 Task: Look for space in Shingū, Japan from 6th September, 2023 to 18th September, 2023 for 3 adults in price range Rs.6000 to Rs.12000. Place can be entire place with 2 bedrooms having 2 beds and 2 bathrooms. Property type can be house, flat, guest house, hotel. Booking option can be shelf check-in. Required host language is English.
Action: Mouse moved to (466, 74)
Screenshot: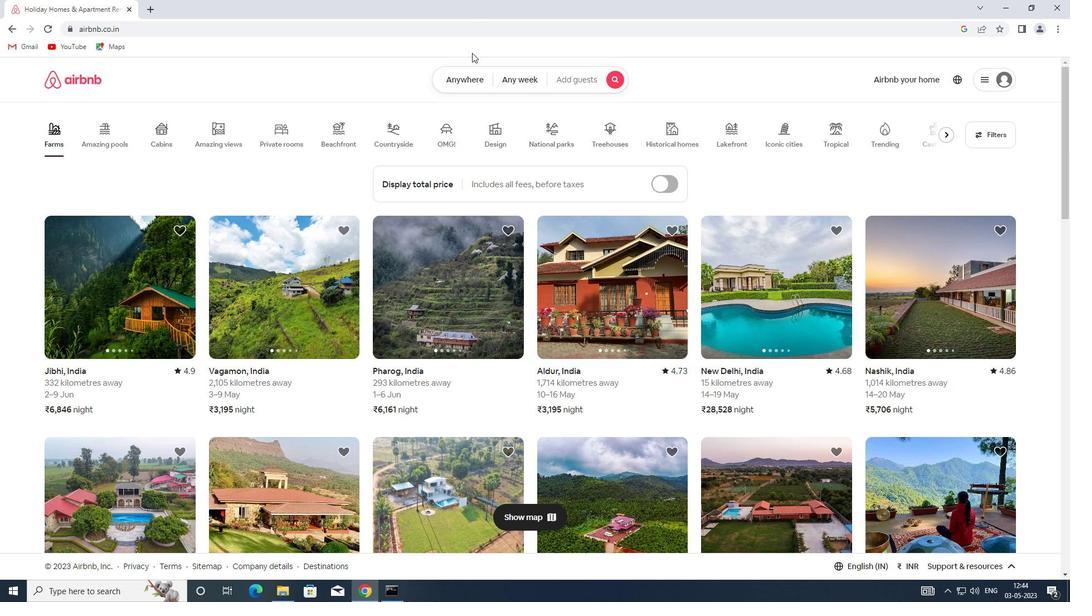 
Action: Mouse pressed left at (466, 74)
Screenshot: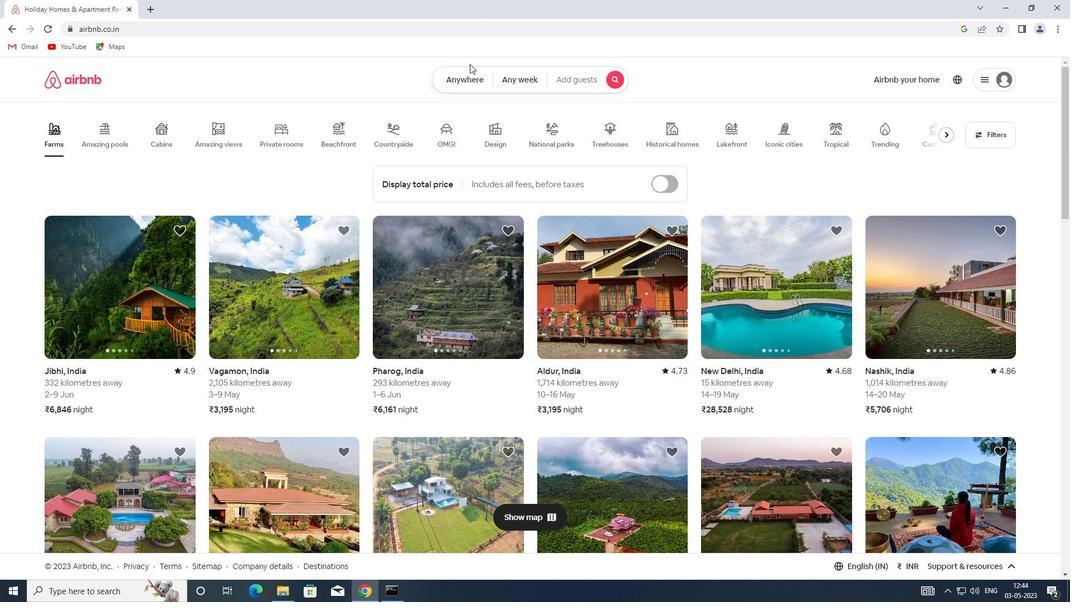 
Action: Mouse moved to (444, 114)
Screenshot: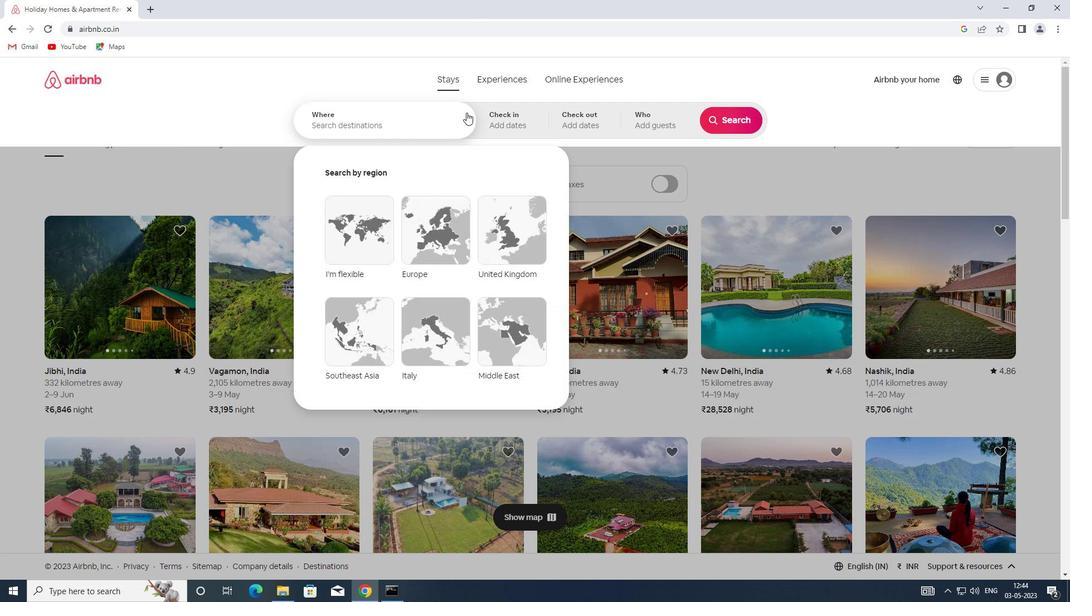 
Action: Mouse pressed left at (444, 114)
Screenshot: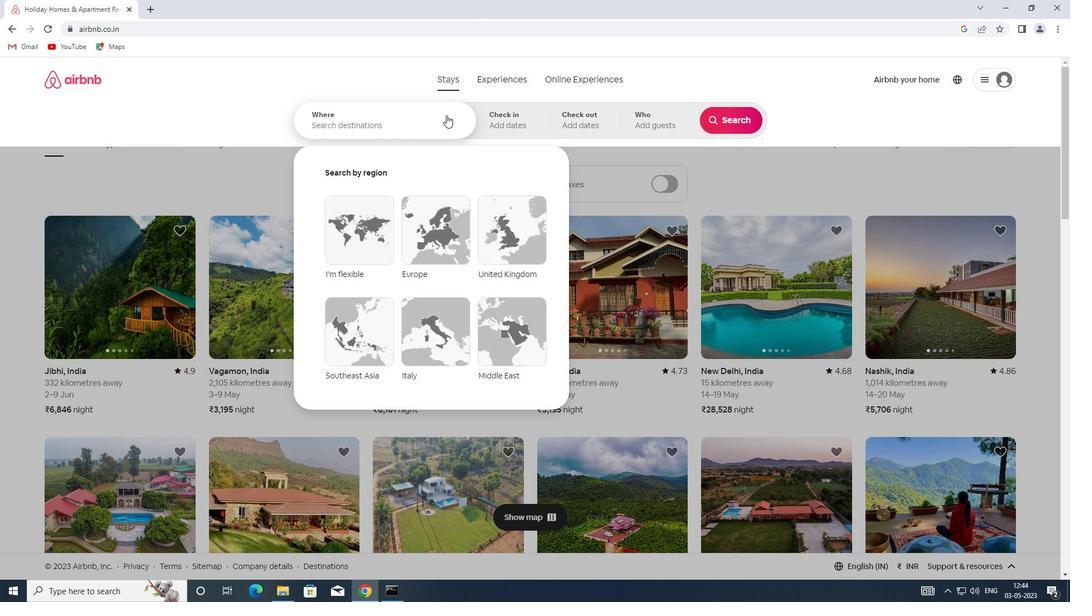 
Action: Key pressed <Key.shift>SHINGU,<Key.shift>JAPAN
Screenshot: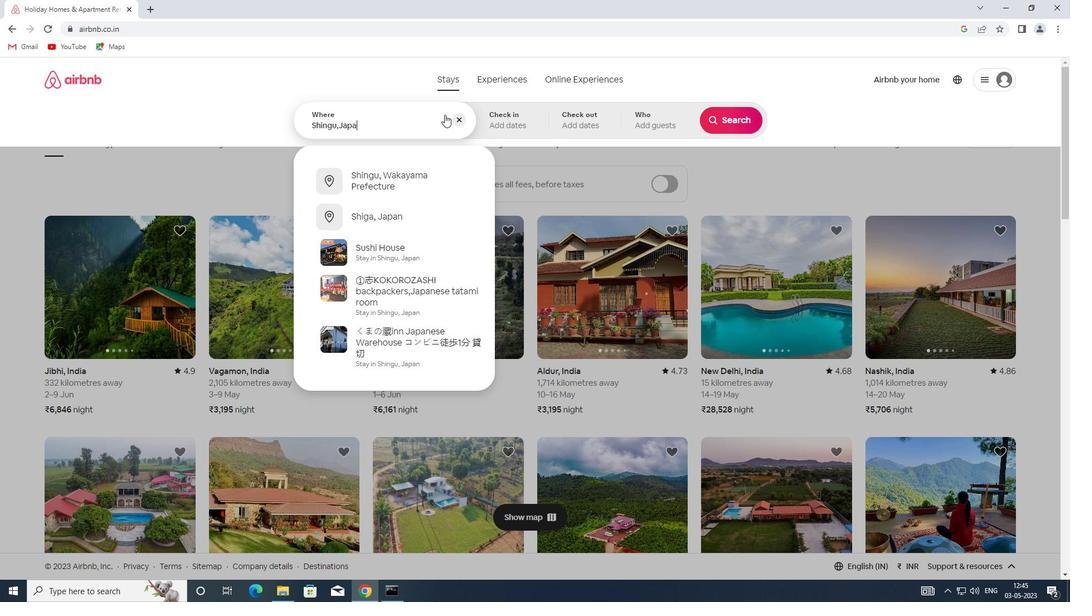 
Action: Mouse moved to (525, 113)
Screenshot: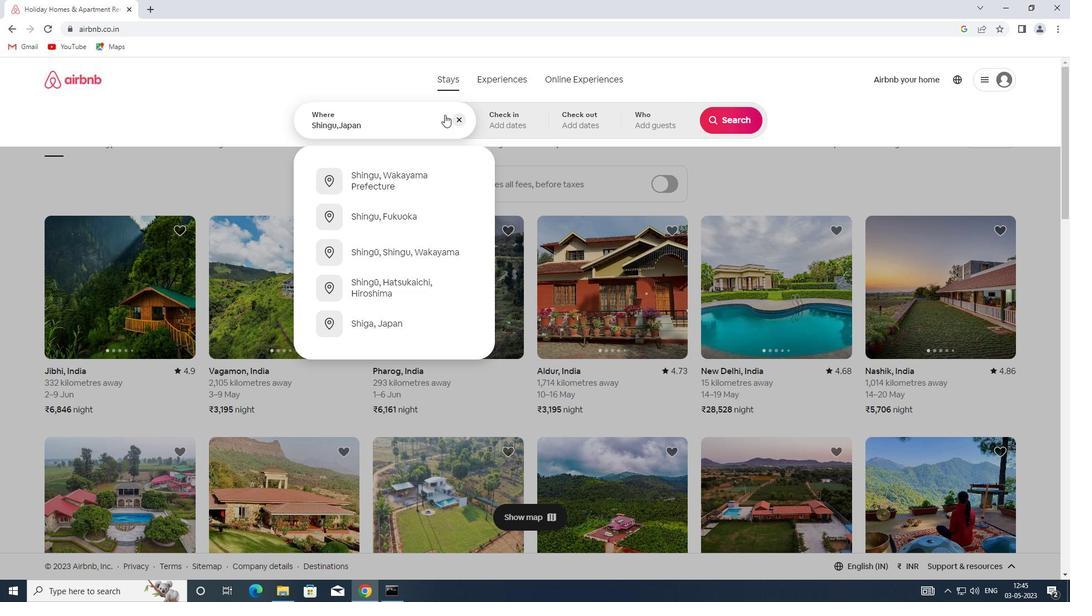 
Action: Mouse pressed left at (525, 113)
Screenshot: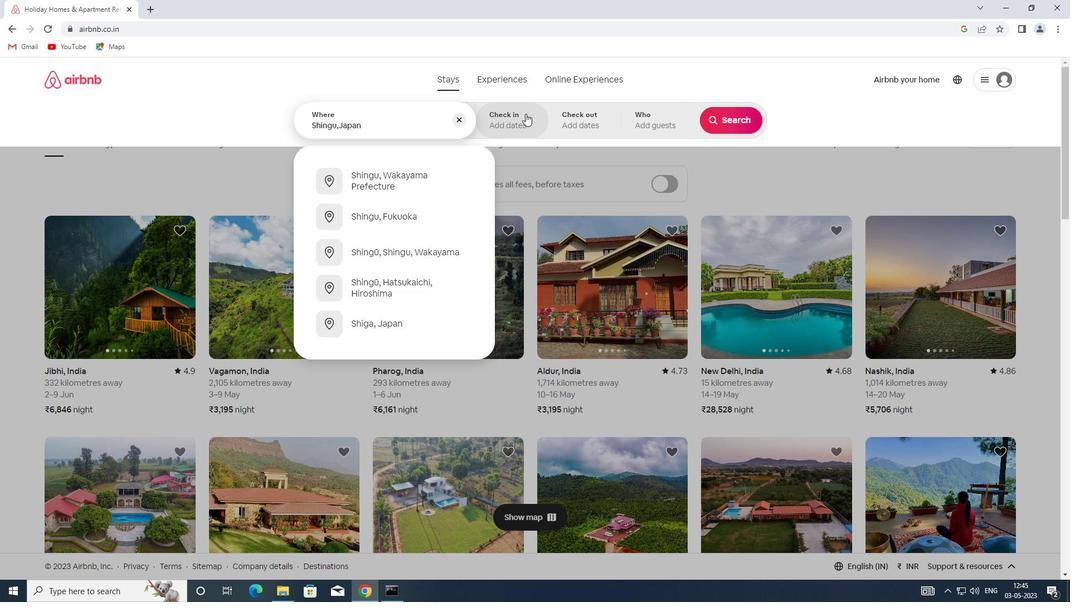 
Action: Mouse moved to (732, 214)
Screenshot: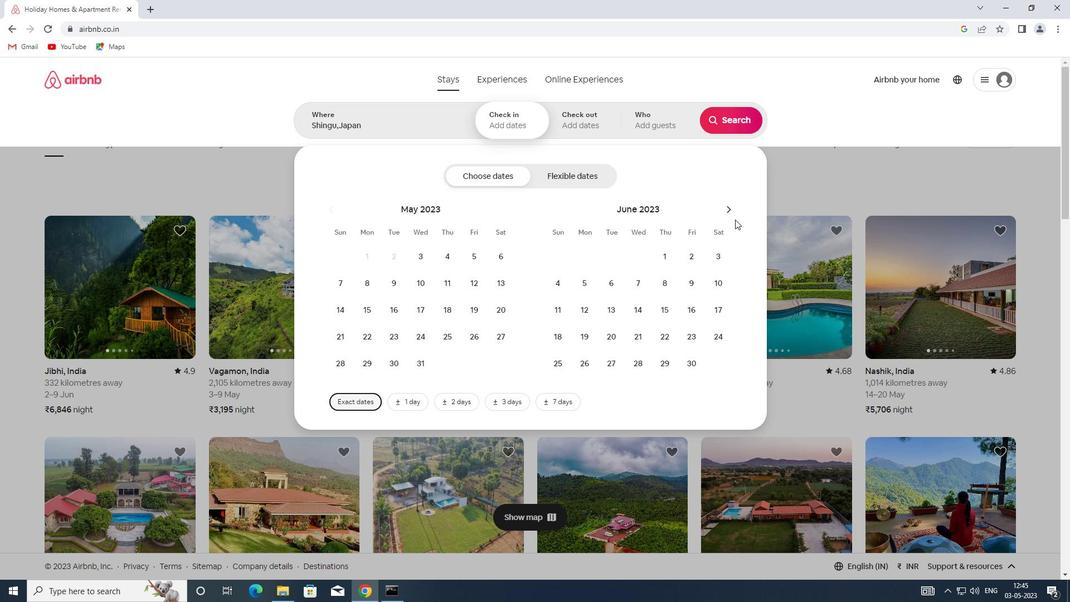 
Action: Mouse pressed left at (732, 214)
Screenshot: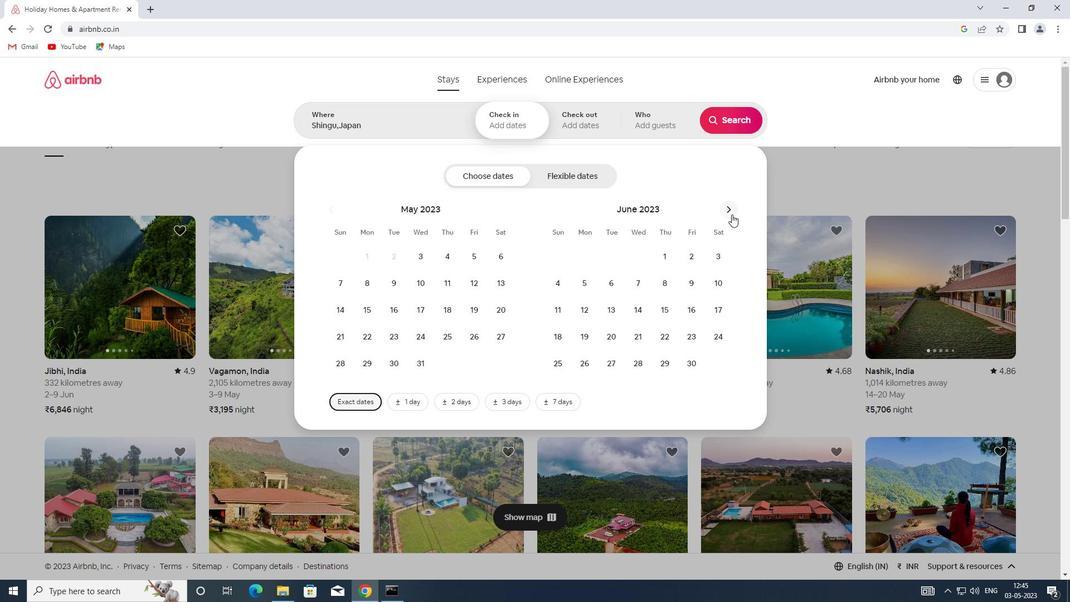 
Action: Mouse pressed left at (732, 214)
Screenshot: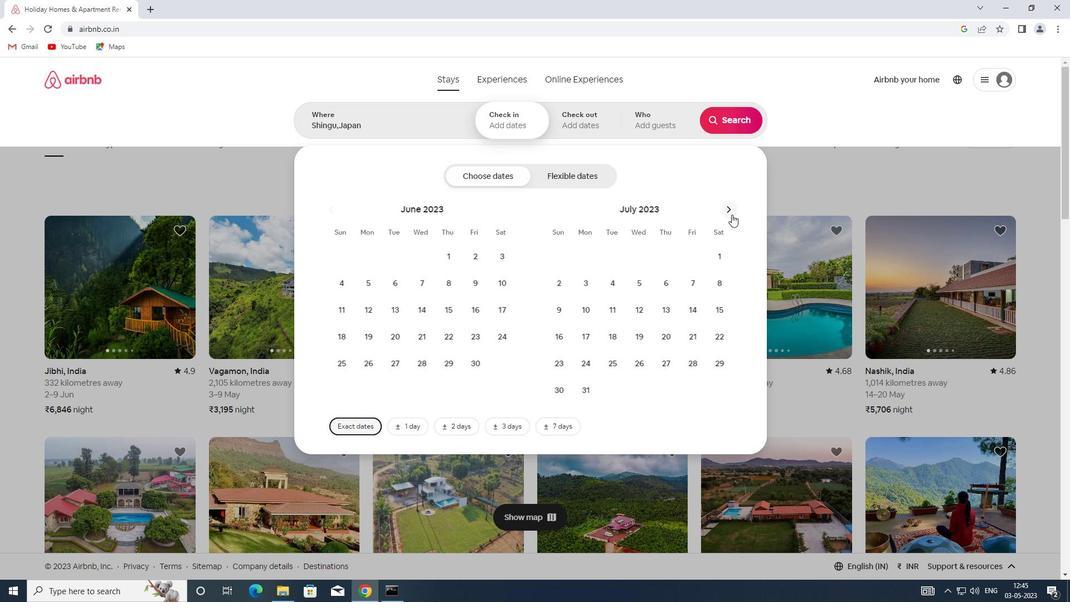 
Action: Mouse pressed left at (732, 214)
Screenshot: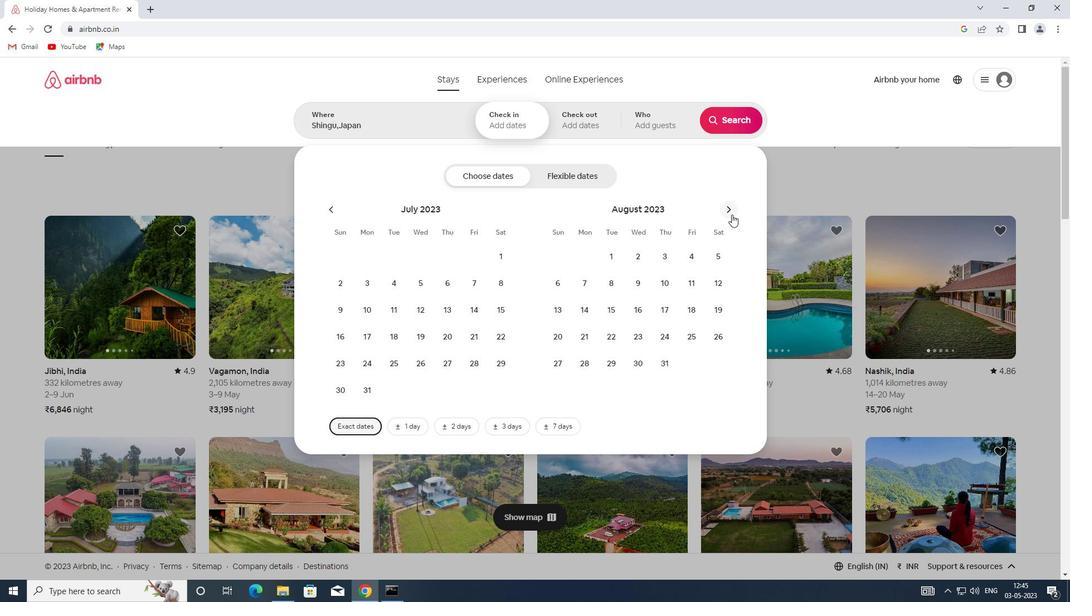 
Action: Mouse moved to (644, 287)
Screenshot: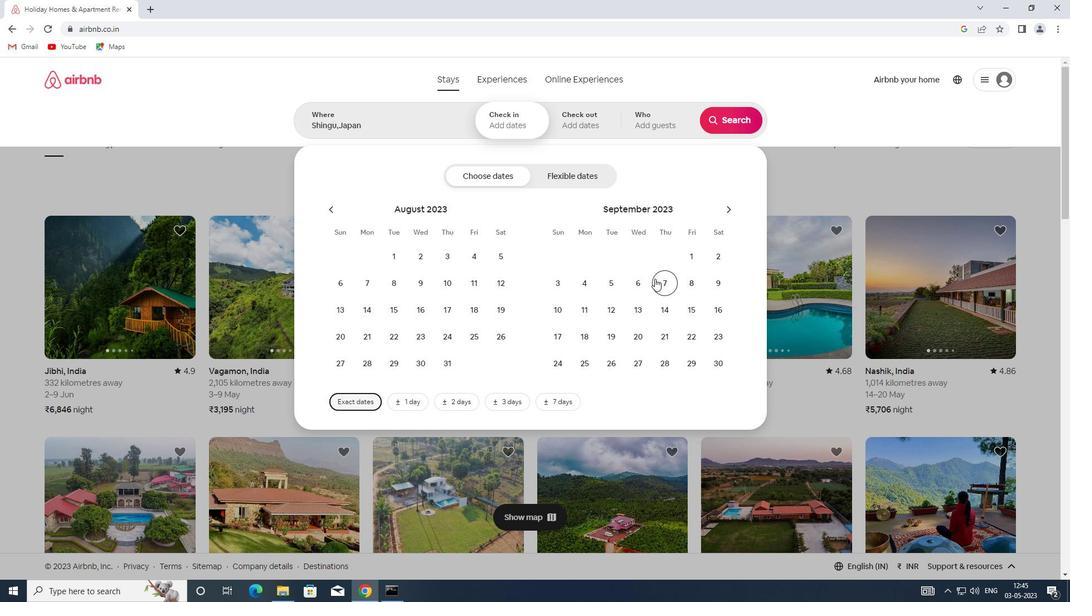 
Action: Mouse pressed left at (644, 287)
Screenshot: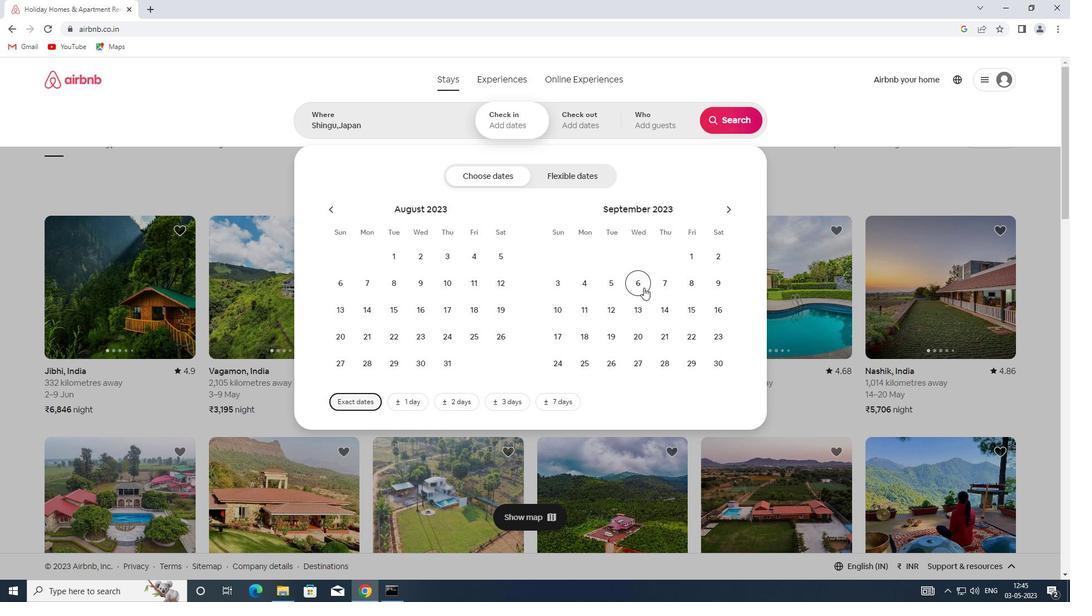 
Action: Mouse moved to (590, 339)
Screenshot: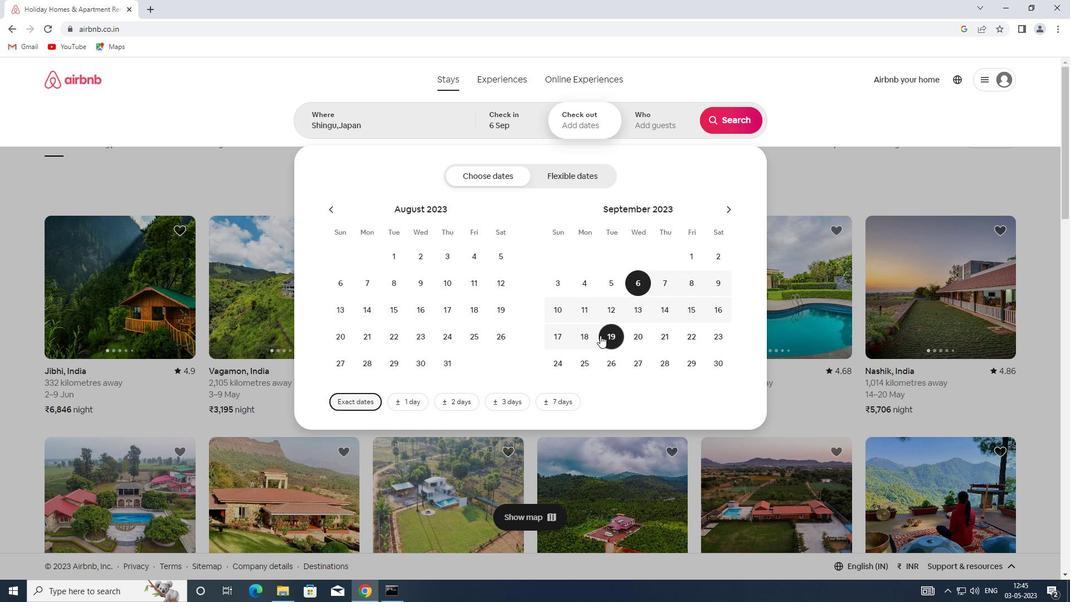
Action: Mouse pressed left at (590, 339)
Screenshot: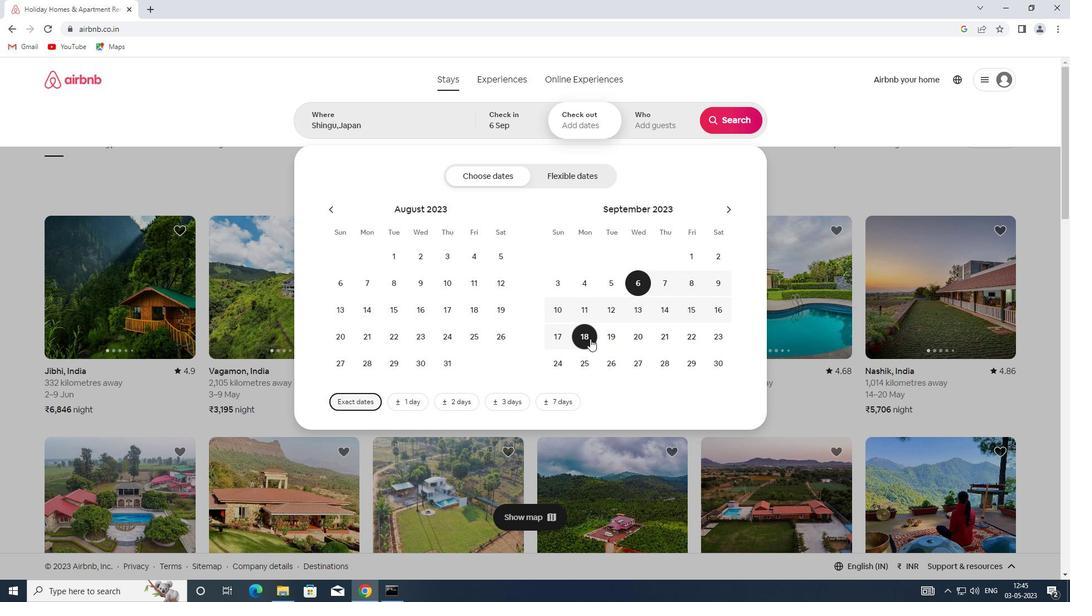 
Action: Mouse moved to (674, 107)
Screenshot: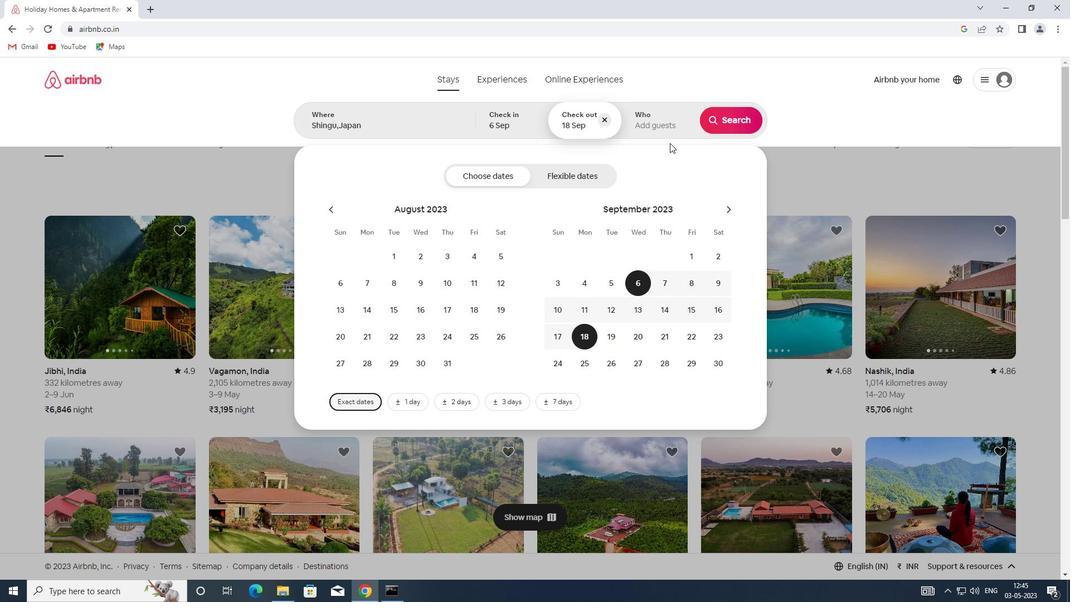 
Action: Mouse pressed left at (674, 107)
Screenshot: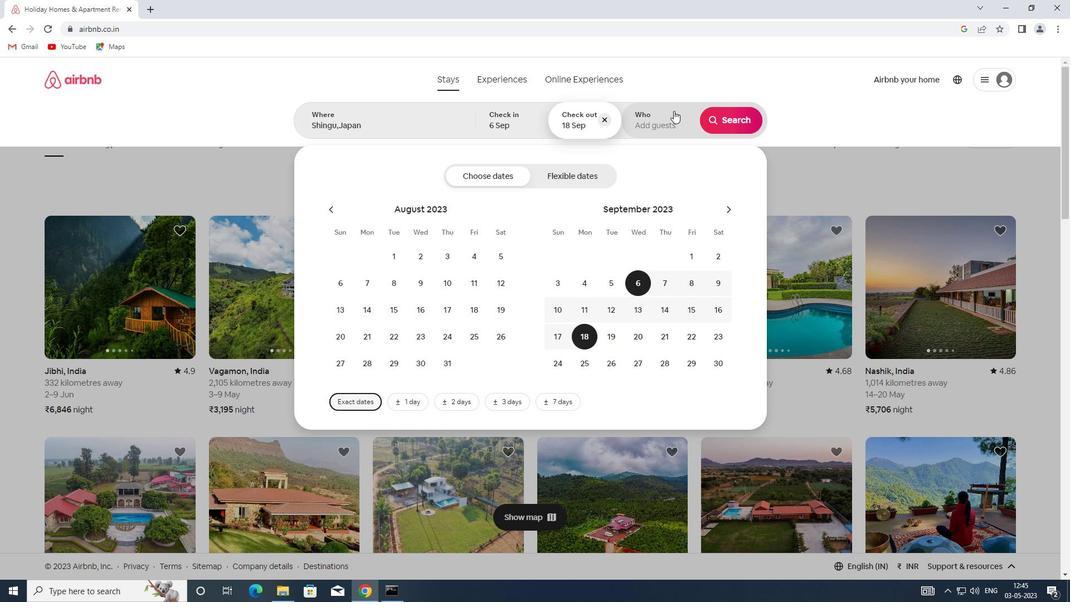 
Action: Mouse moved to (728, 183)
Screenshot: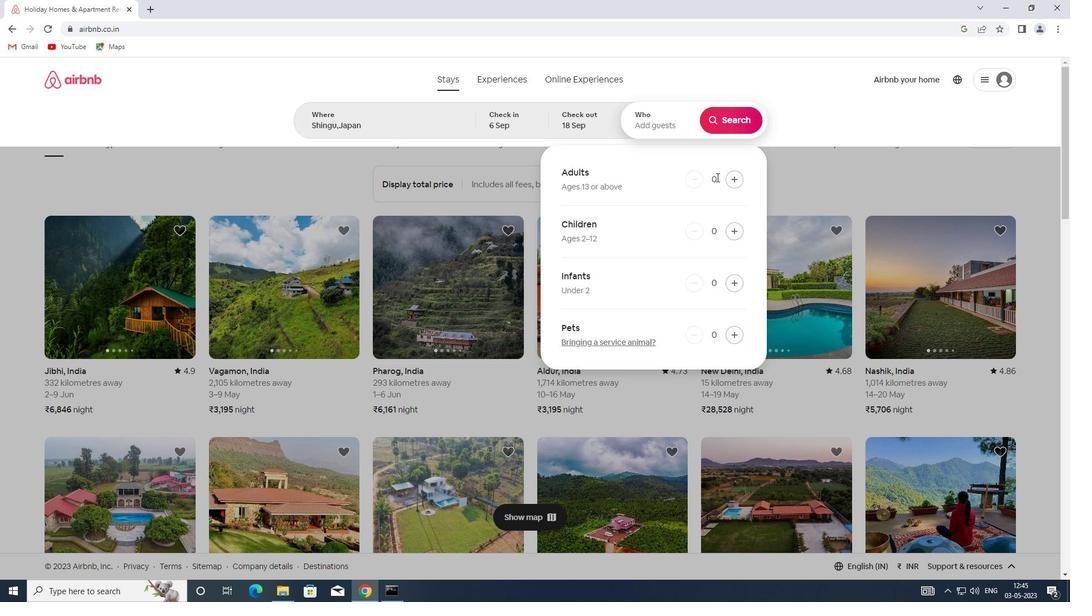 
Action: Mouse pressed left at (728, 183)
Screenshot: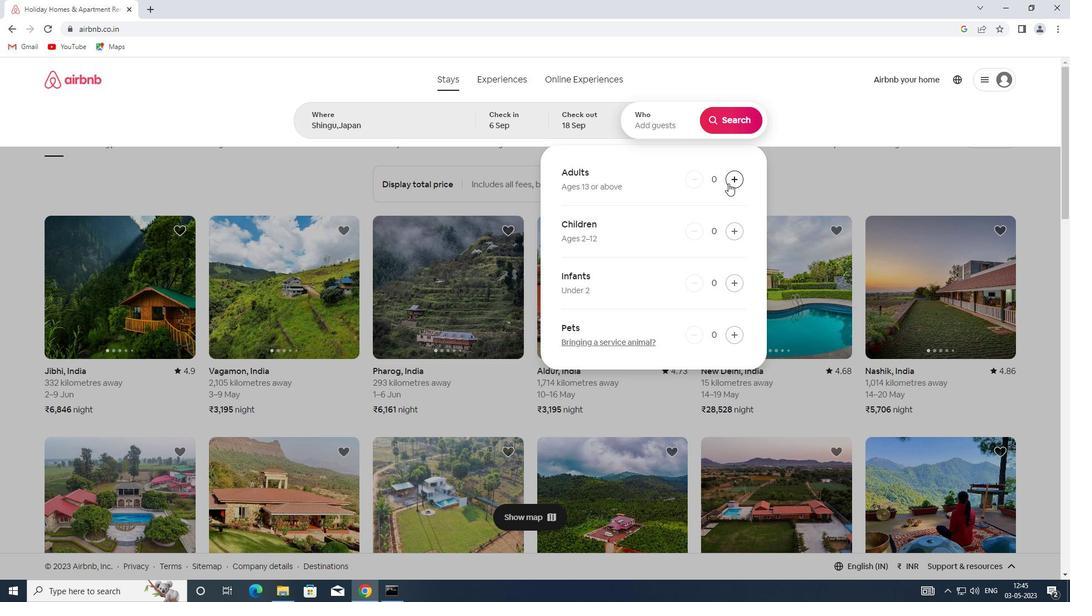 
Action: Mouse pressed left at (728, 183)
Screenshot: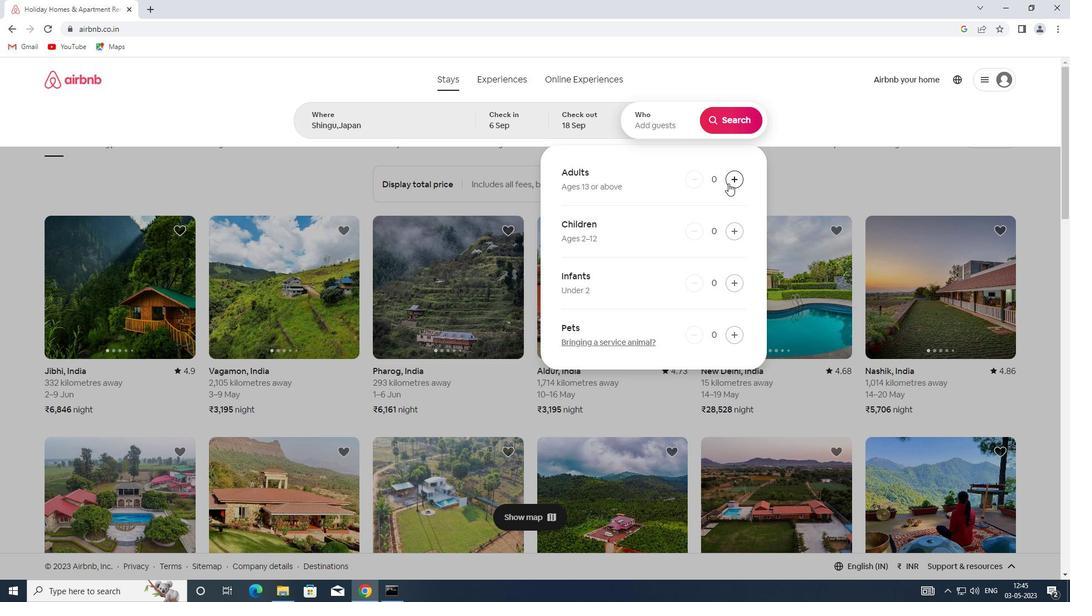 
Action: Mouse pressed left at (728, 183)
Screenshot: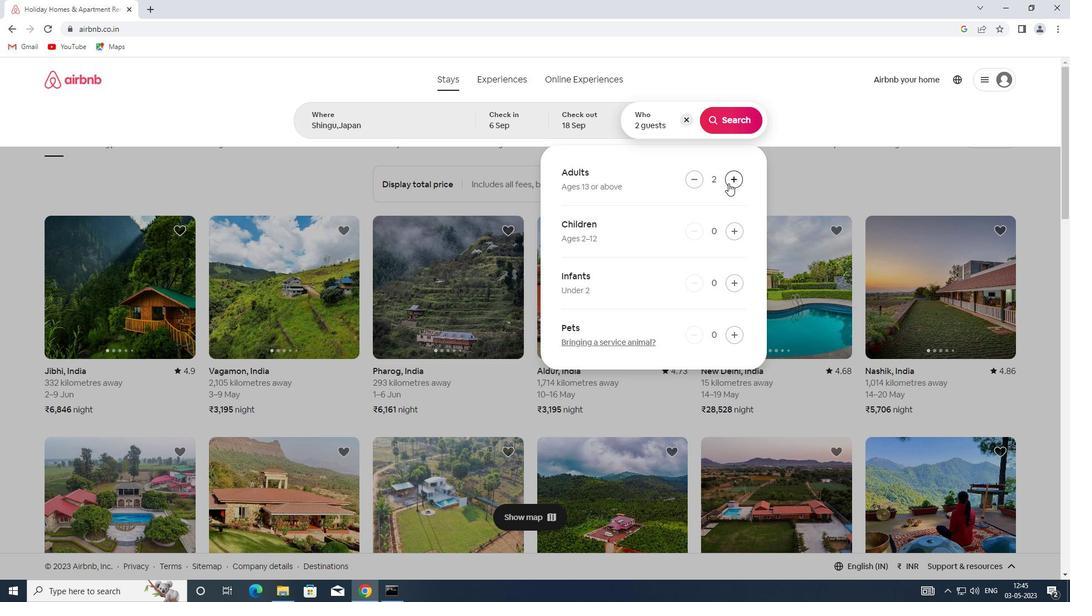 
Action: Mouse moved to (736, 128)
Screenshot: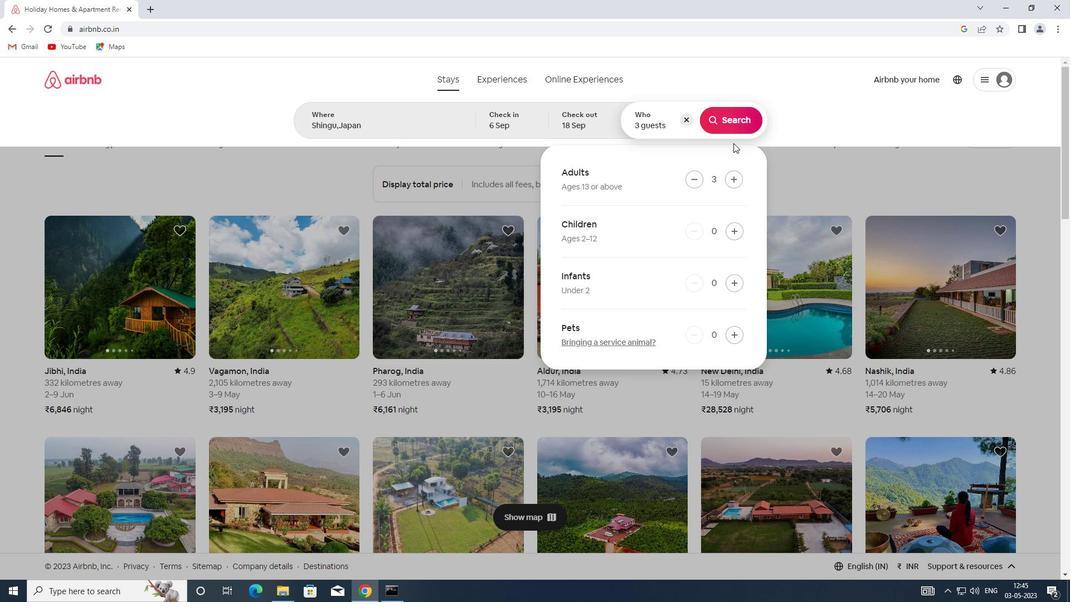 
Action: Mouse pressed left at (736, 128)
Screenshot: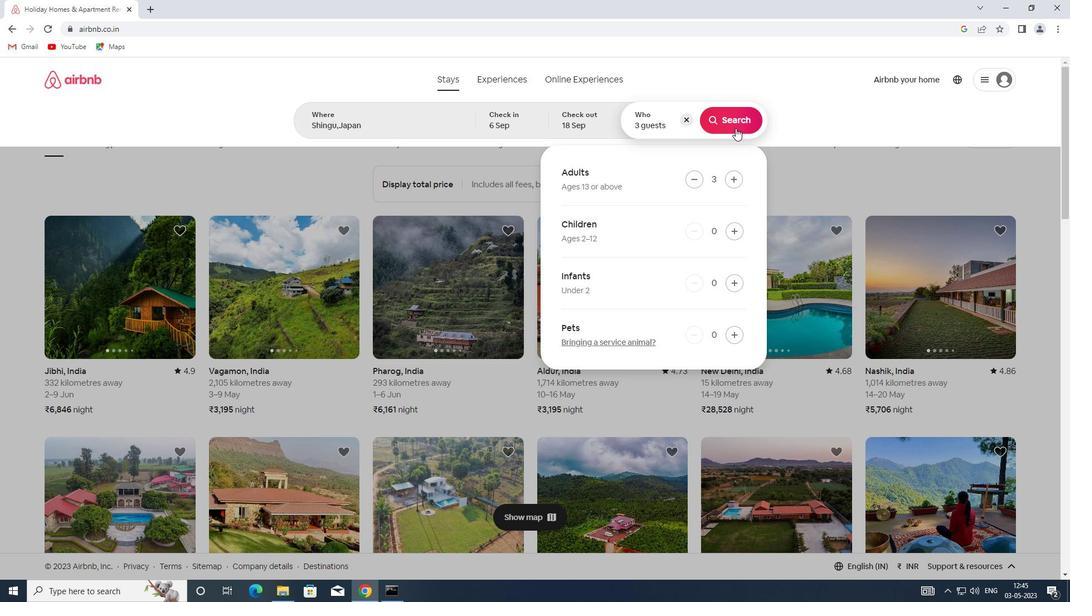 
Action: Mouse moved to (1023, 127)
Screenshot: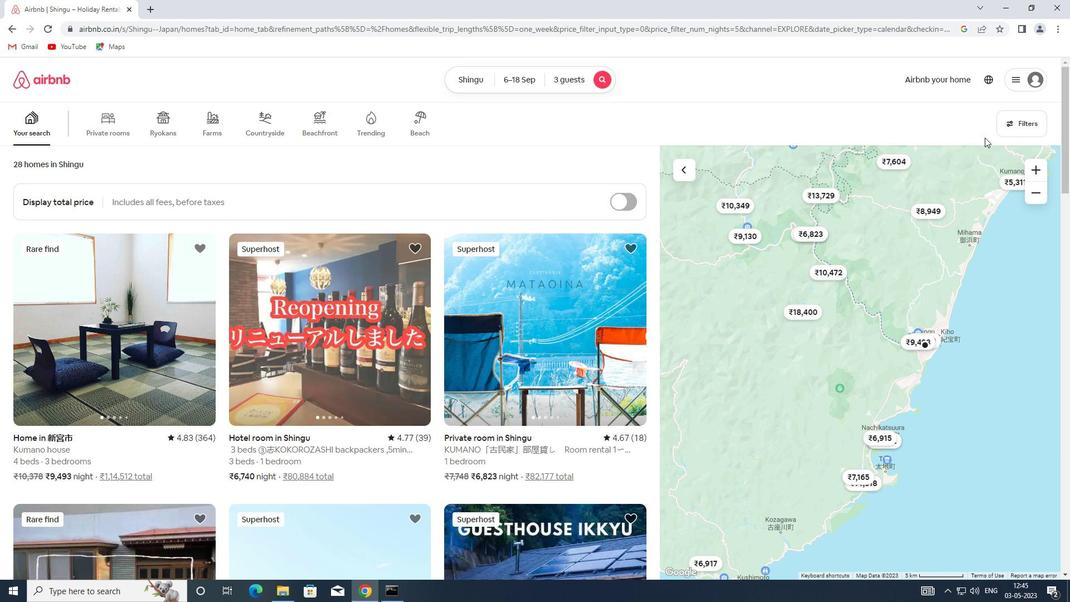 
Action: Mouse pressed left at (1023, 127)
Screenshot: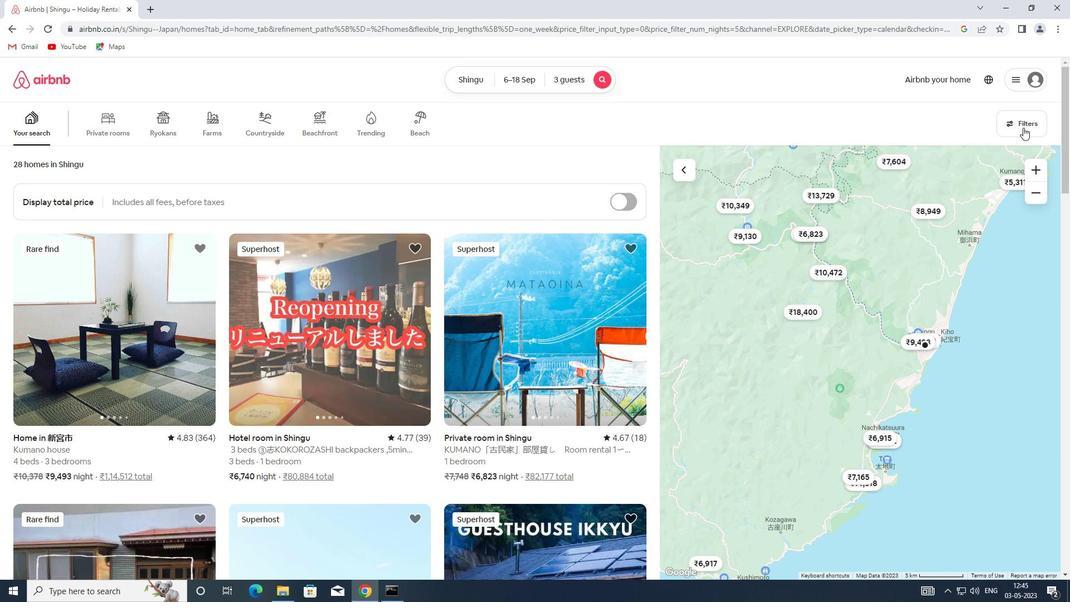 
Action: Mouse moved to (394, 269)
Screenshot: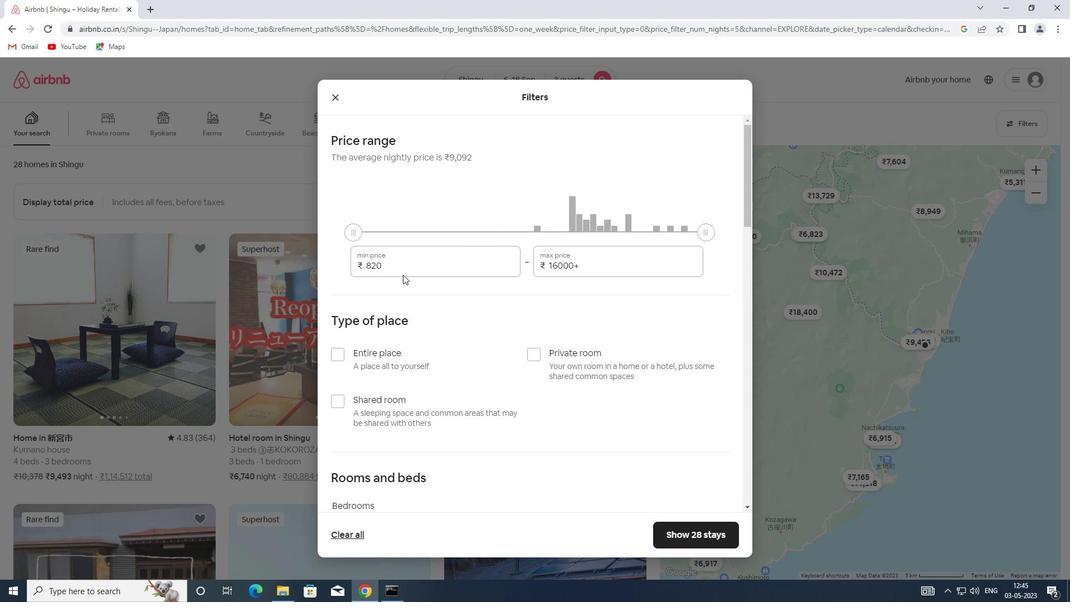 
Action: Mouse pressed left at (394, 269)
Screenshot: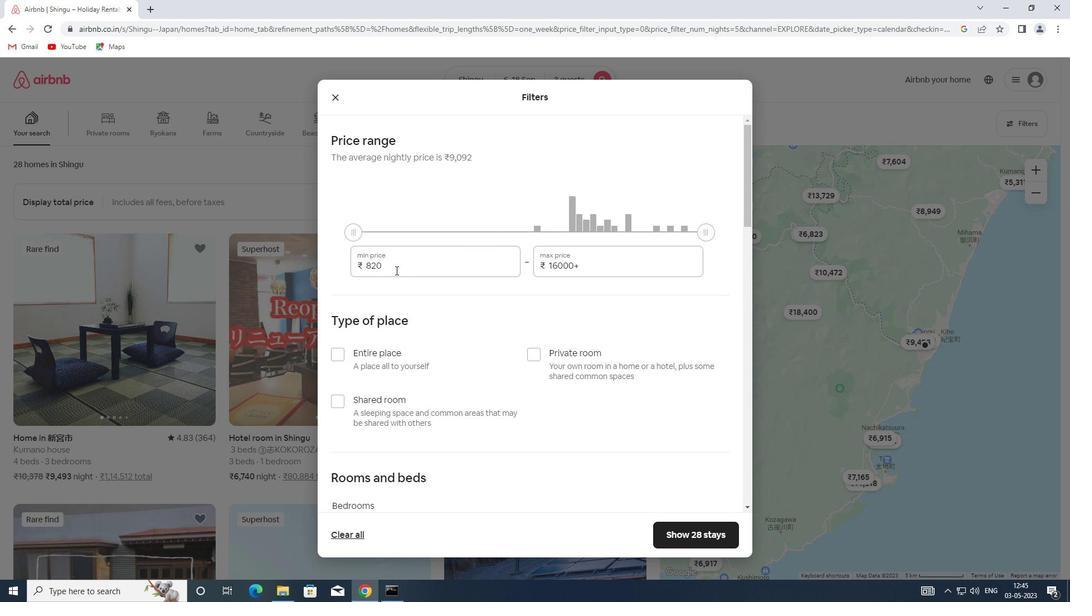 
Action: Mouse moved to (322, 264)
Screenshot: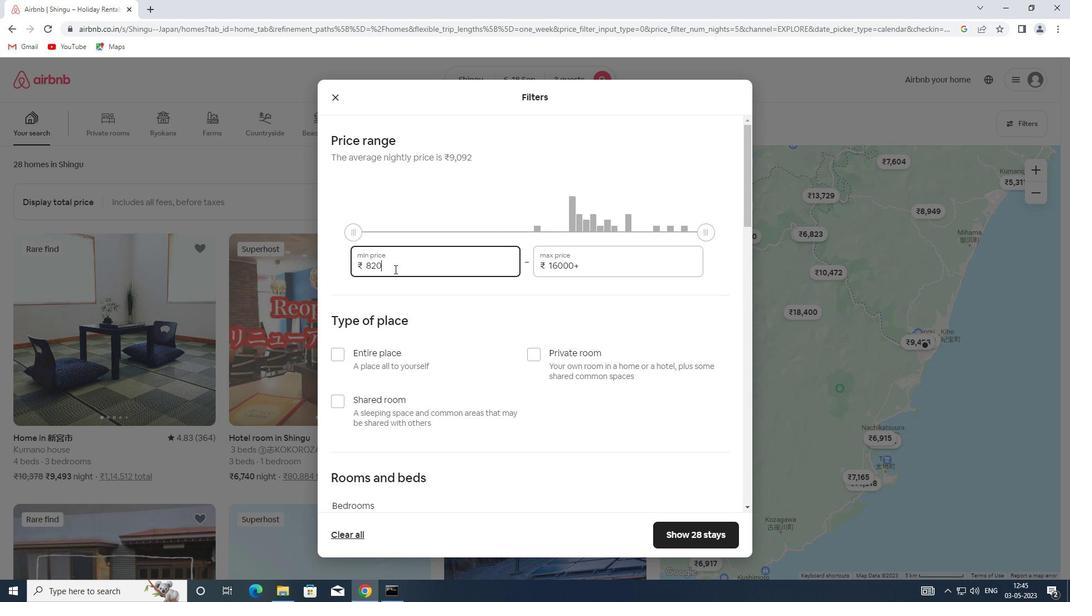 
Action: Key pressed 6000
Screenshot: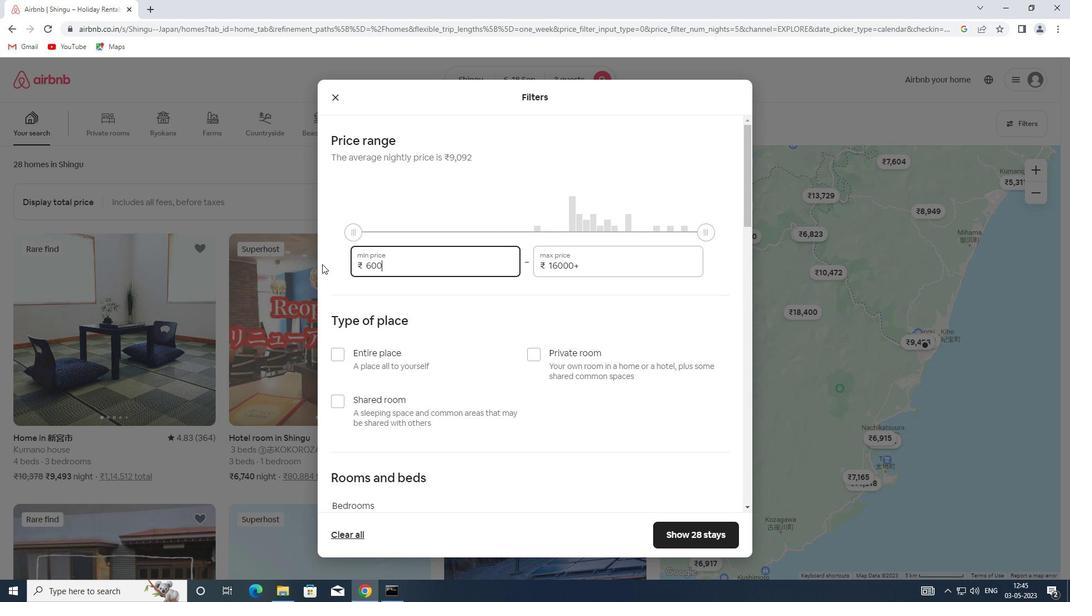 
Action: Mouse moved to (593, 261)
Screenshot: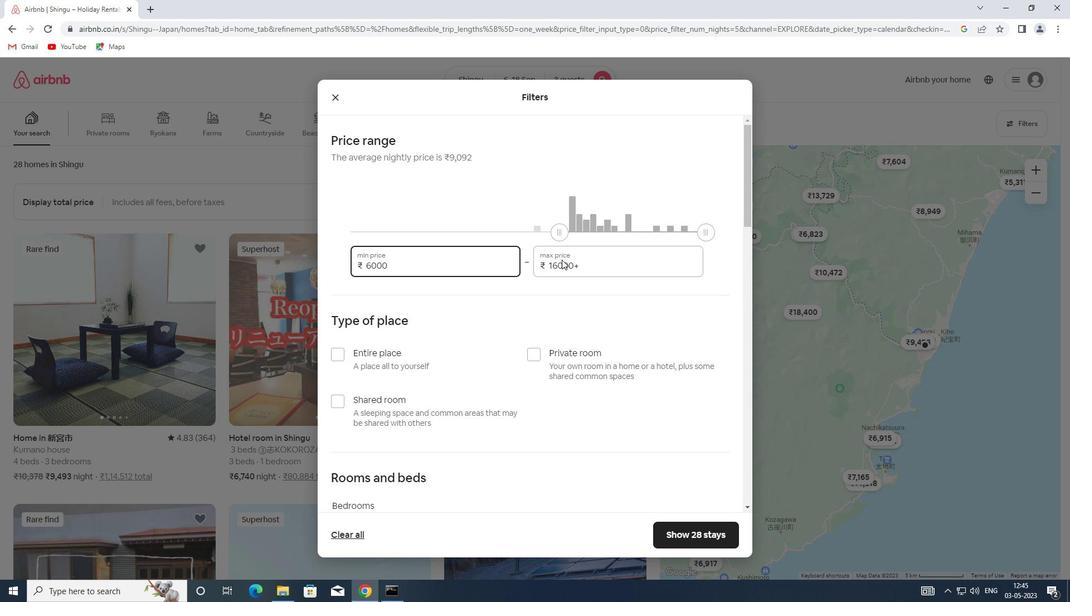 
Action: Mouse pressed left at (593, 261)
Screenshot: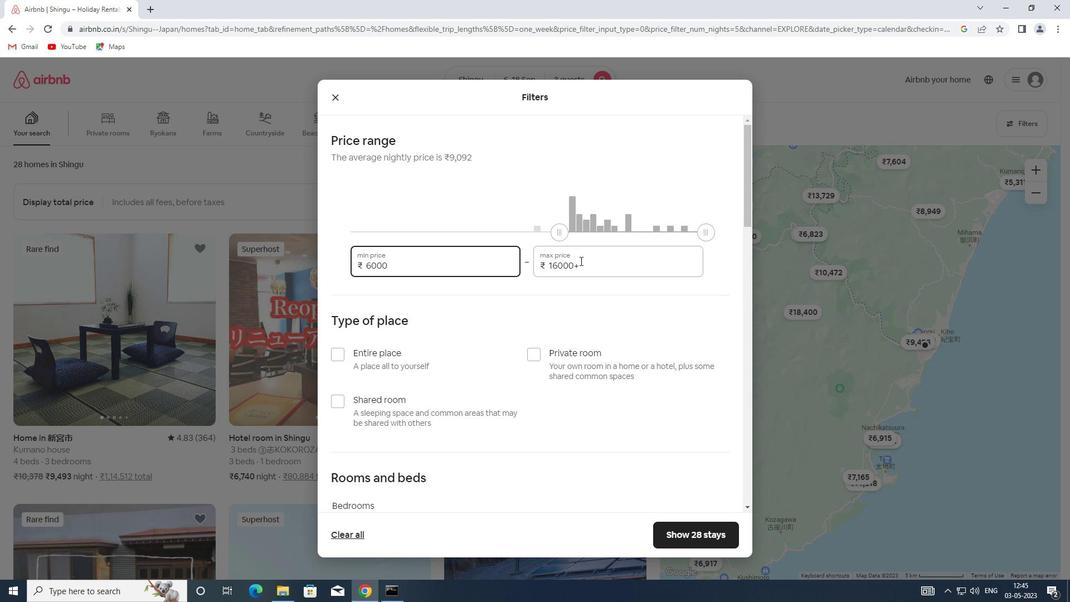 
Action: Mouse moved to (506, 261)
Screenshot: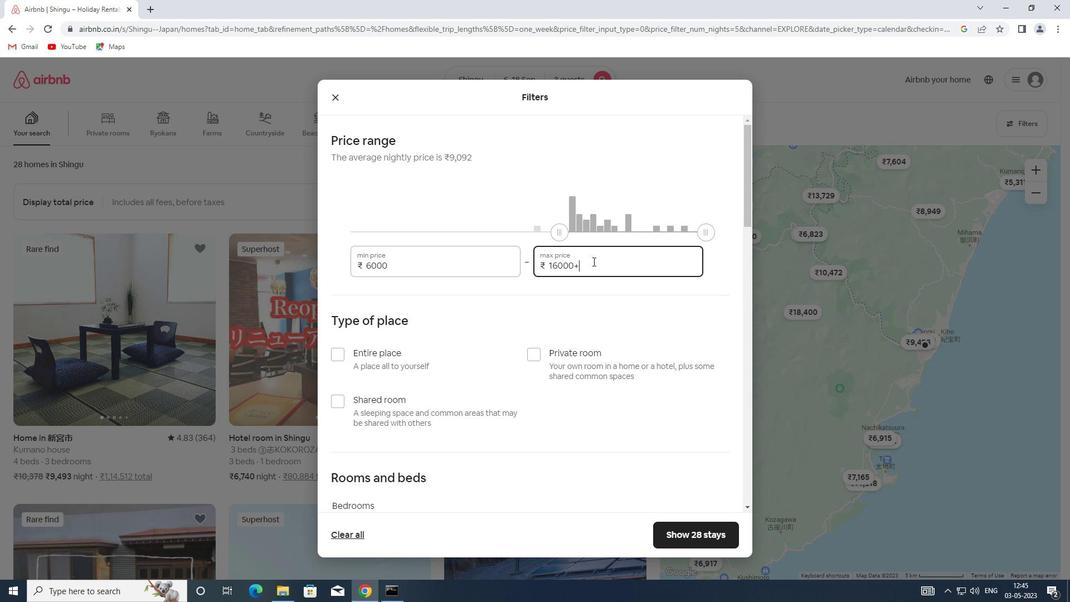 
Action: Key pressed 12000
Screenshot: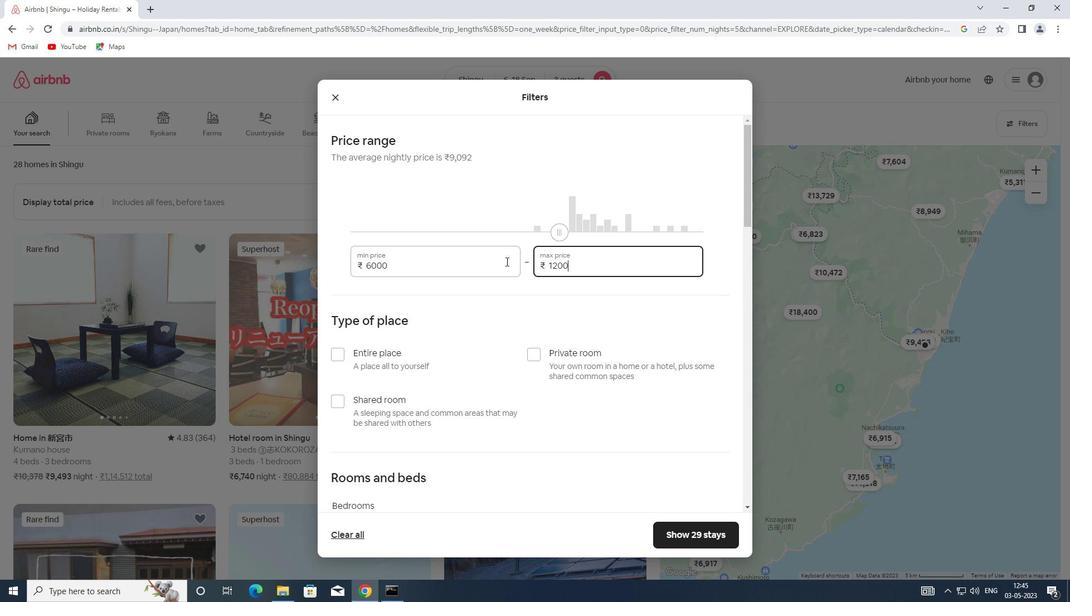 
Action: Mouse moved to (332, 350)
Screenshot: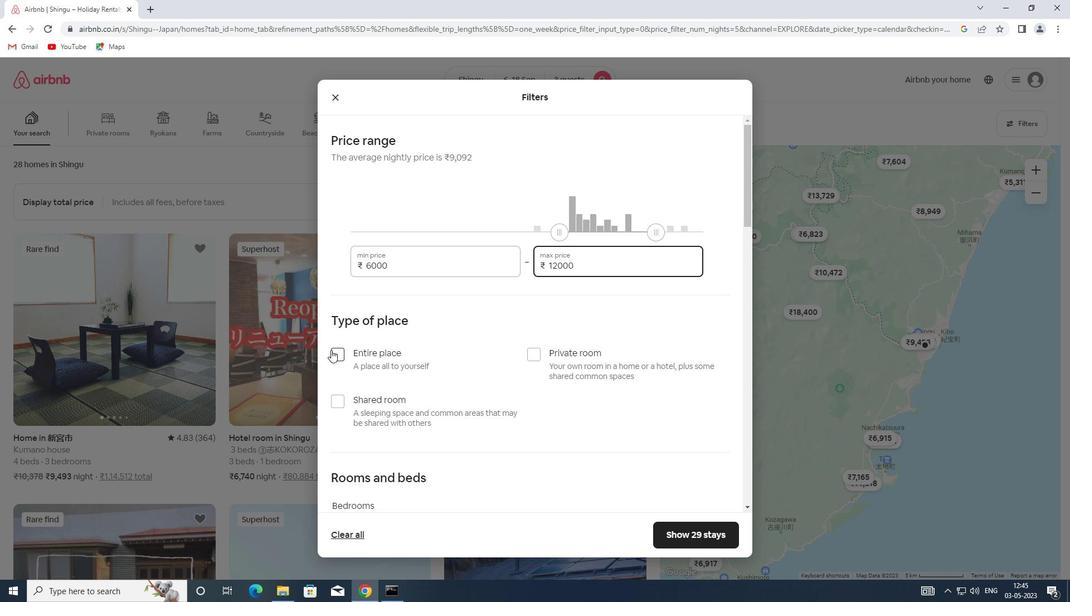 
Action: Mouse pressed left at (332, 350)
Screenshot: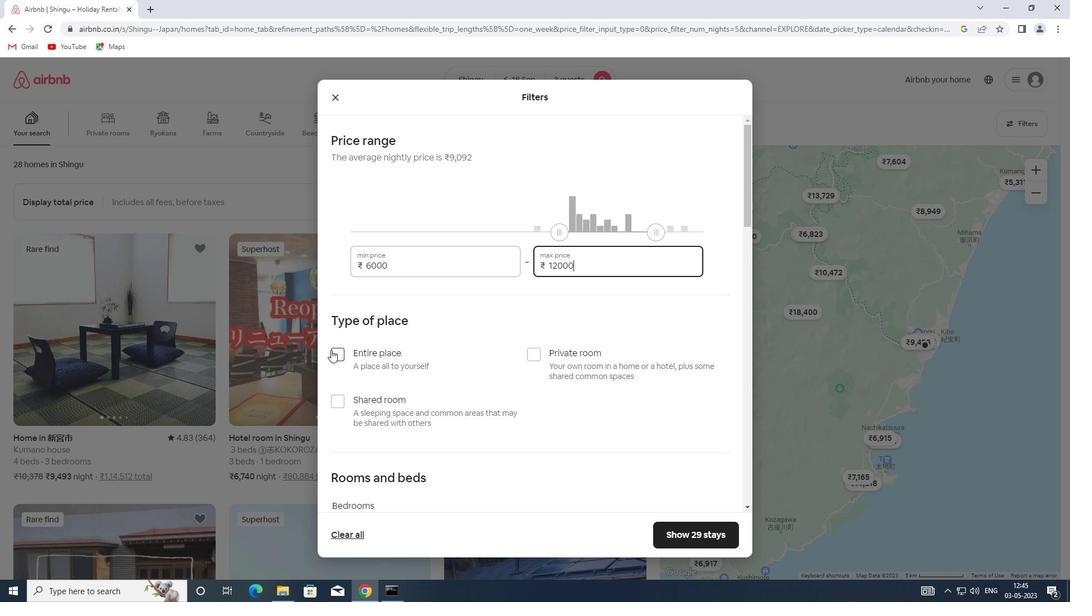 
Action: Mouse moved to (332, 350)
Screenshot: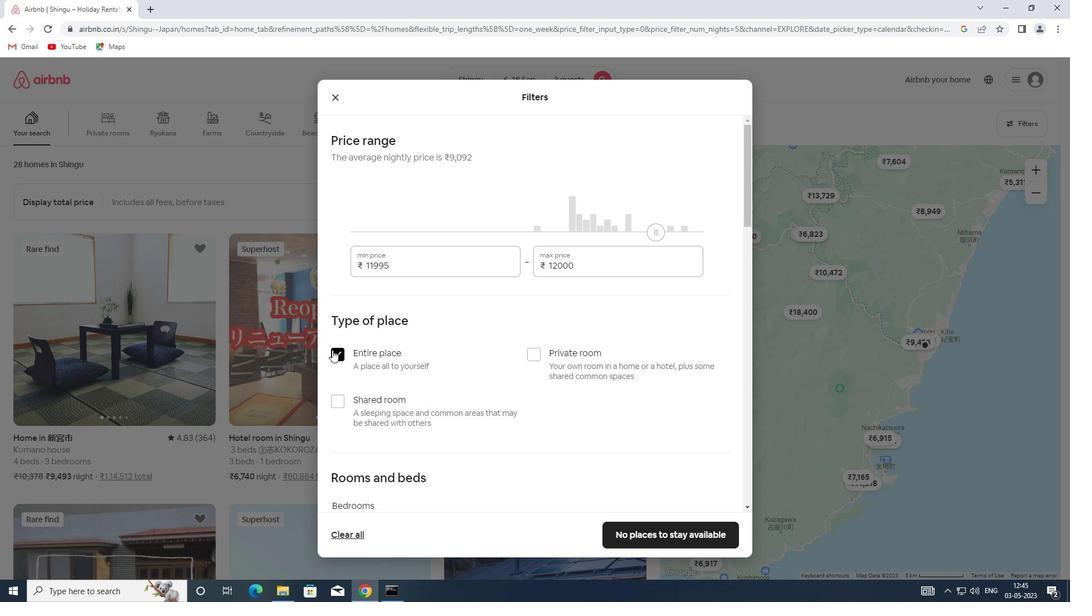 
Action: Mouse scrolled (332, 349) with delta (0, 0)
Screenshot: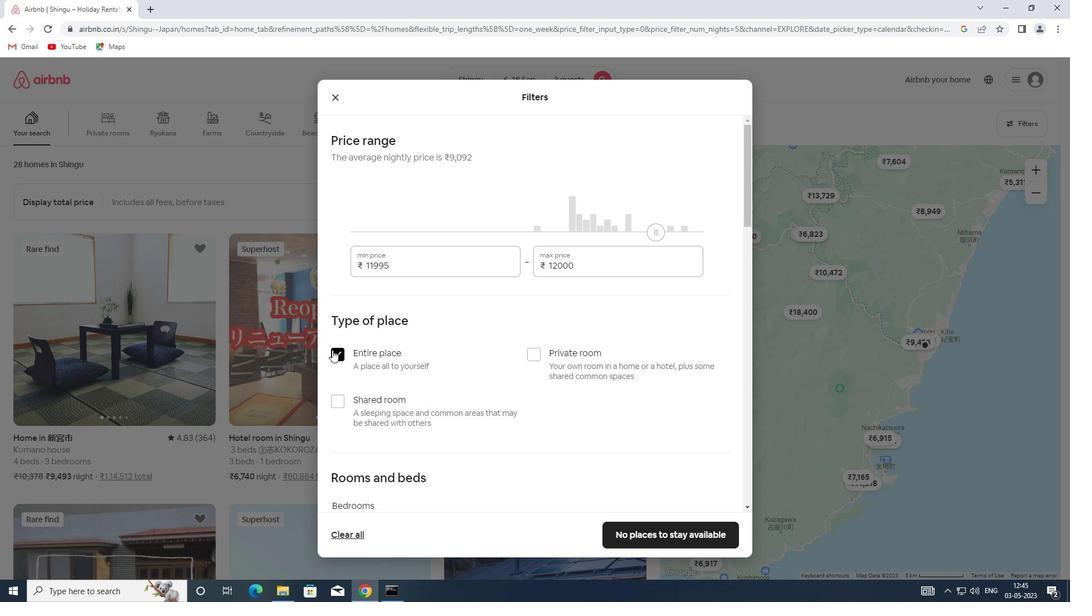 
Action: Mouse scrolled (332, 349) with delta (0, 0)
Screenshot: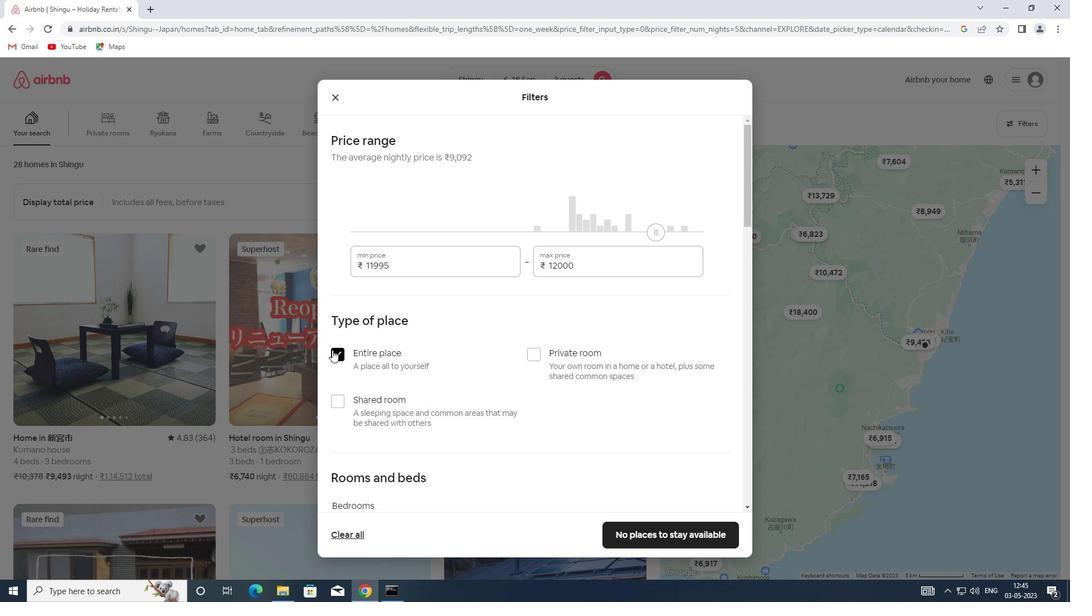 
Action: Mouse scrolled (332, 349) with delta (0, 0)
Screenshot: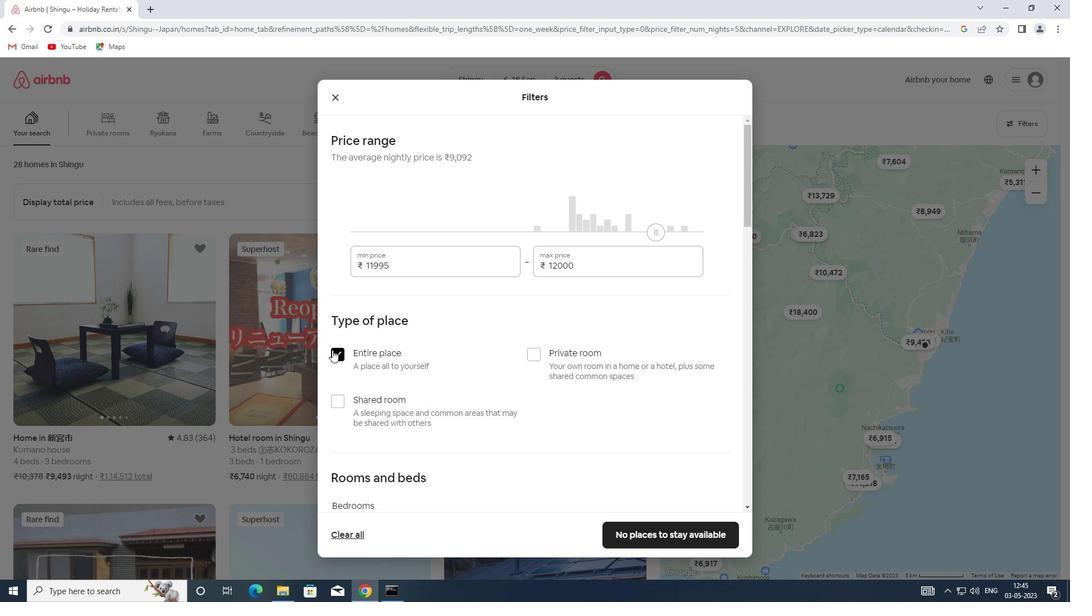 
Action: Mouse moved to (333, 349)
Screenshot: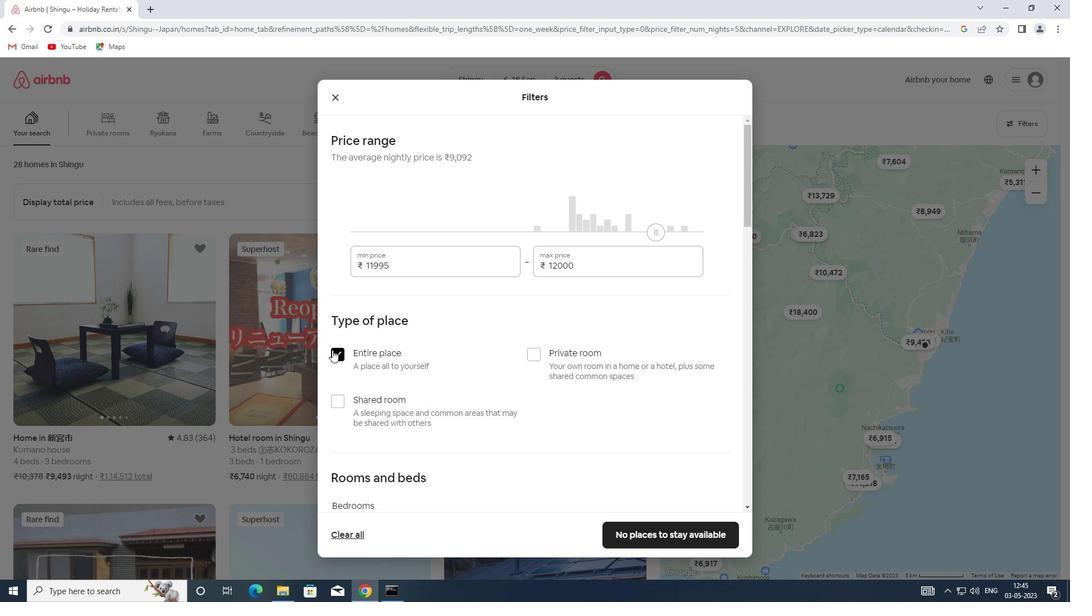 
Action: Mouse scrolled (333, 349) with delta (0, 0)
Screenshot: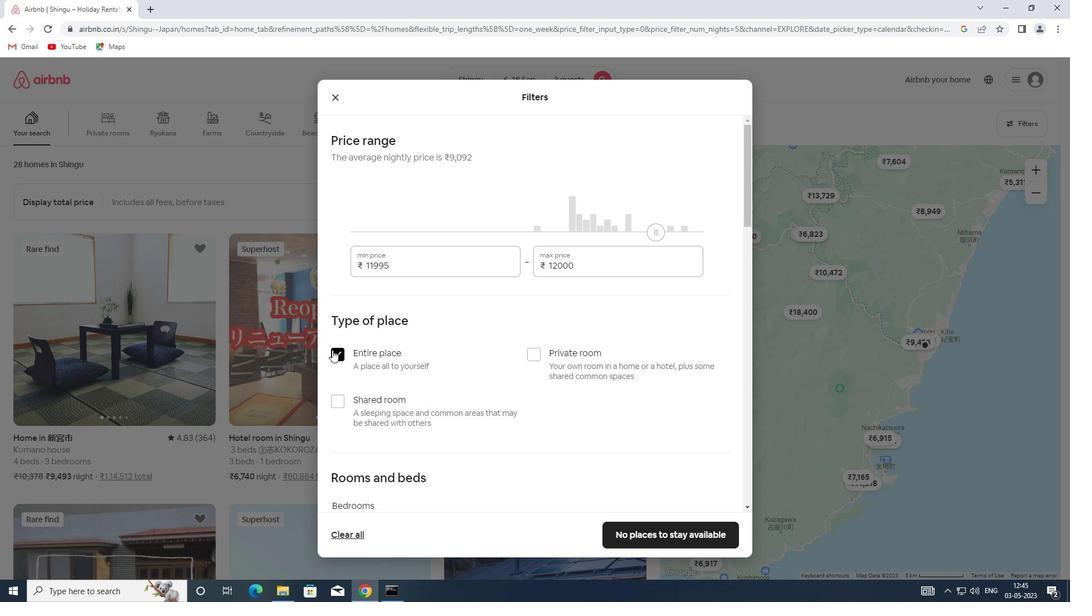 
Action: Mouse moved to (435, 315)
Screenshot: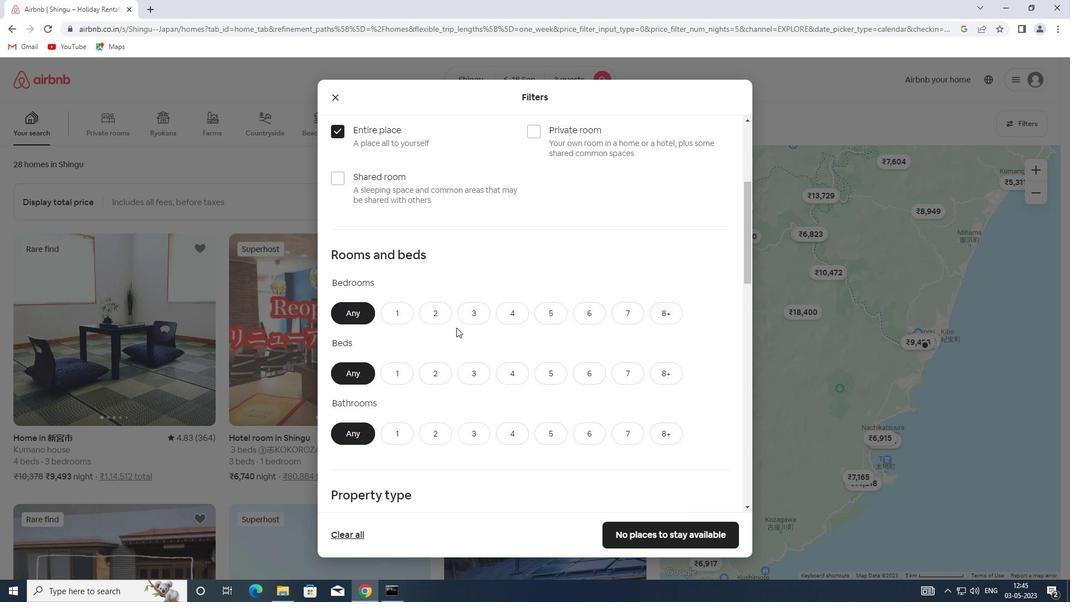 
Action: Mouse pressed left at (435, 315)
Screenshot: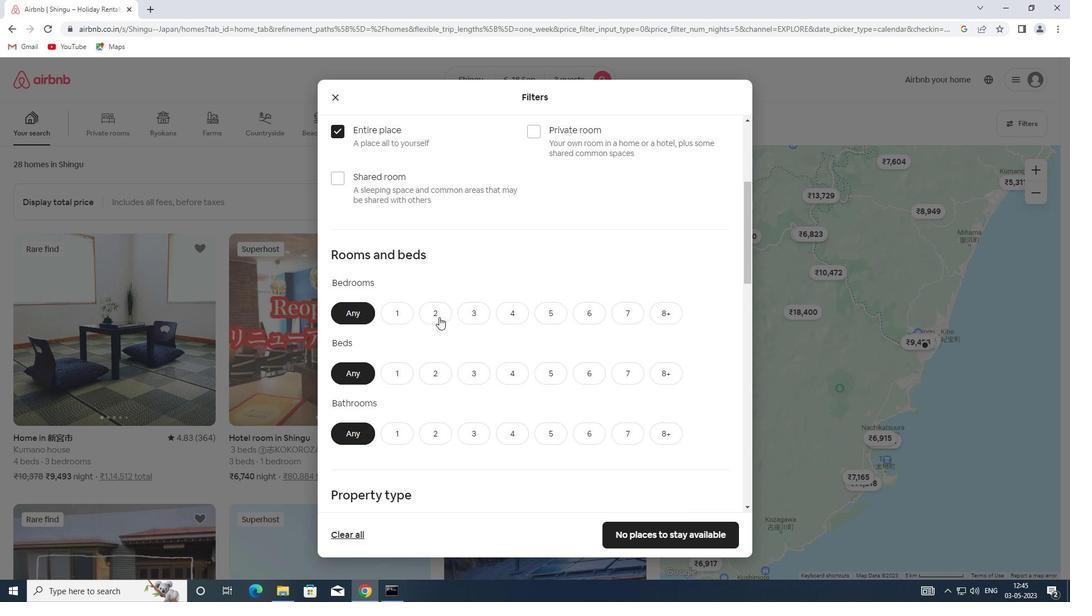 
Action: Mouse moved to (433, 369)
Screenshot: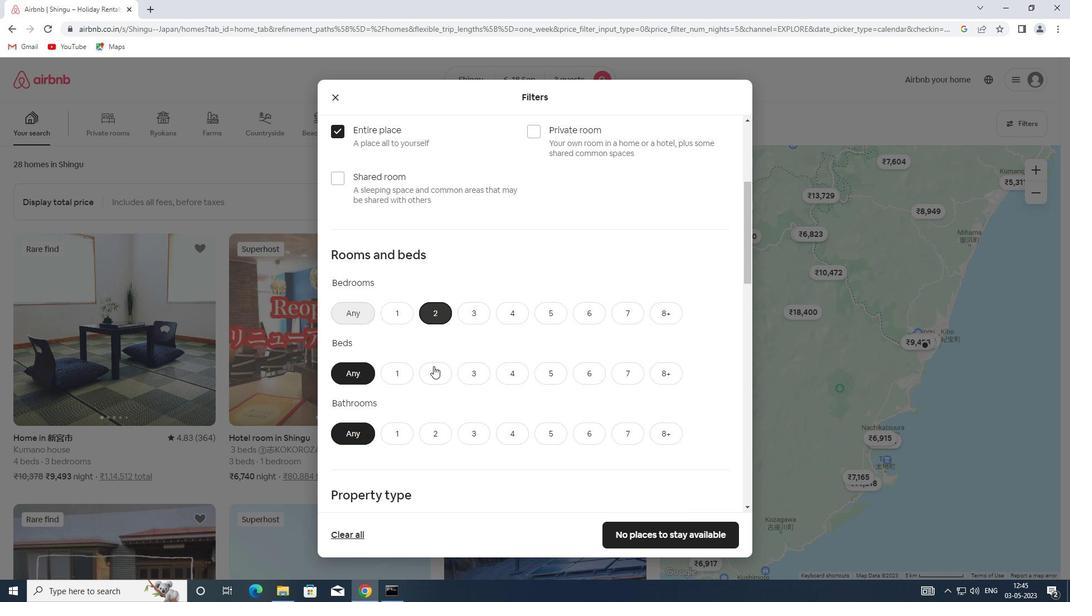 
Action: Mouse pressed left at (433, 369)
Screenshot: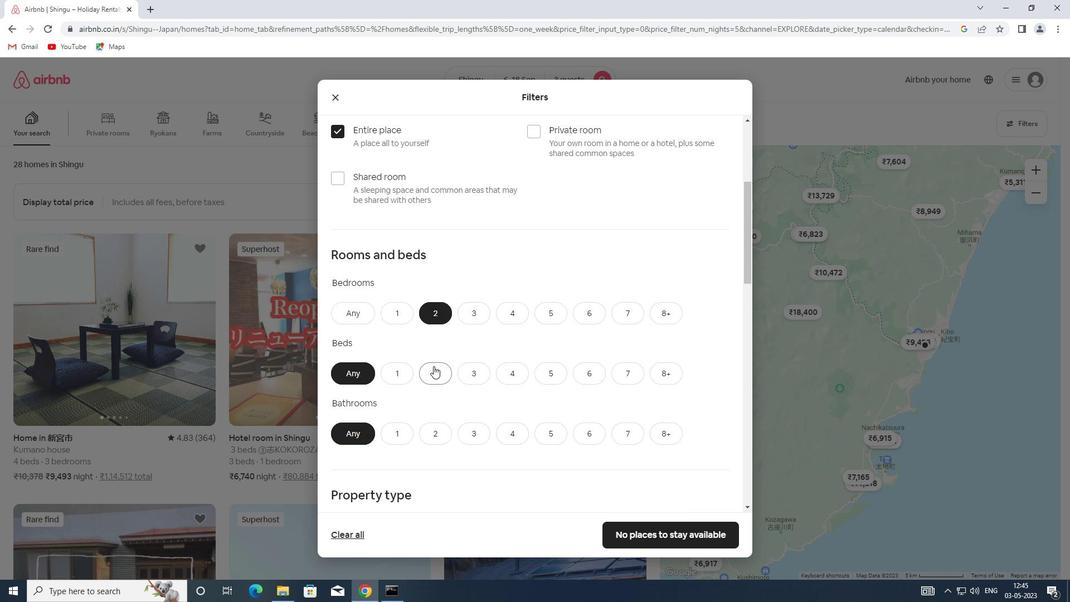 
Action: Mouse scrolled (433, 368) with delta (0, 0)
Screenshot: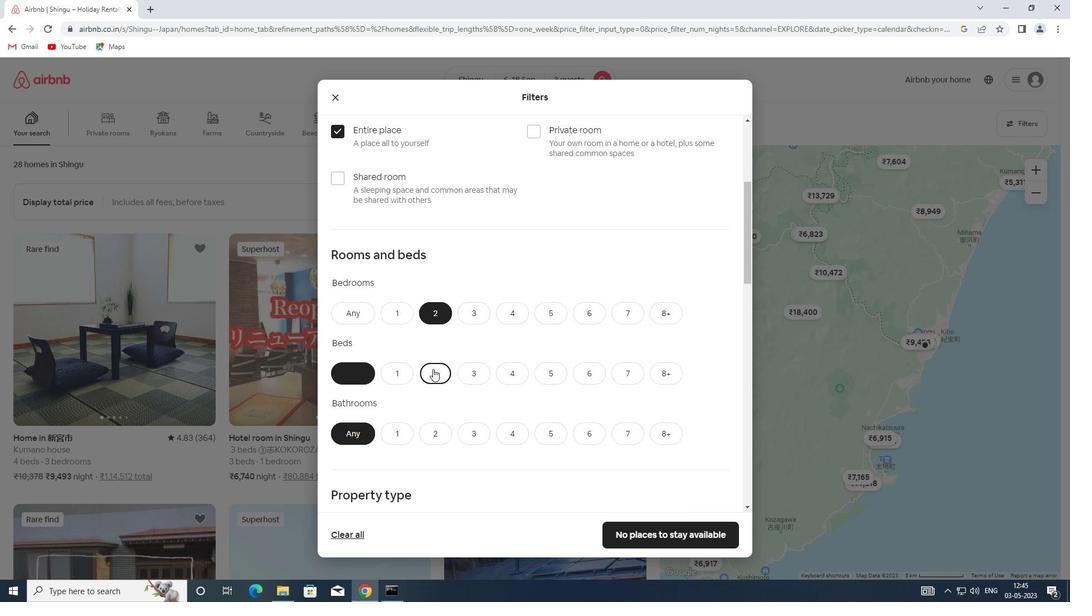 
Action: Mouse moved to (432, 370)
Screenshot: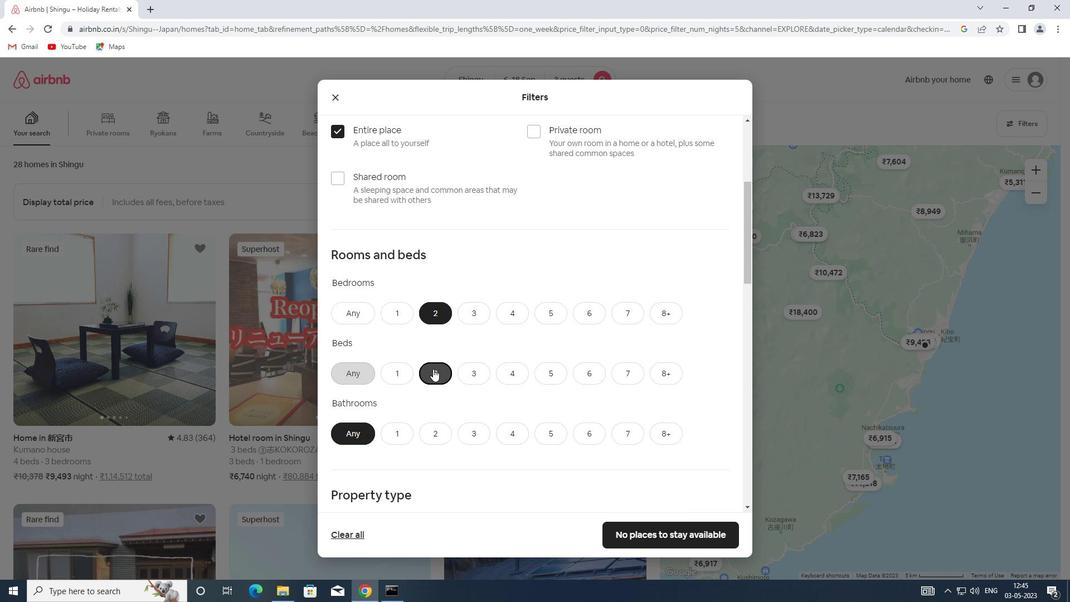 
Action: Mouse scrolled (432, 370) with delta (0, 0)
Screenshot: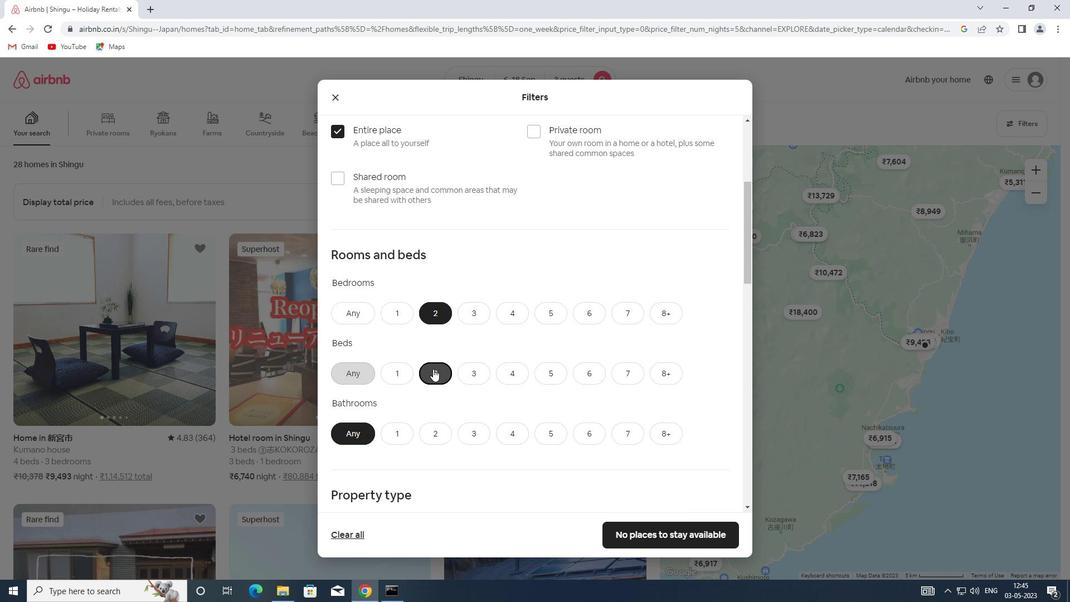 
Action: Mouse moved to (436, 327)
Screenshot: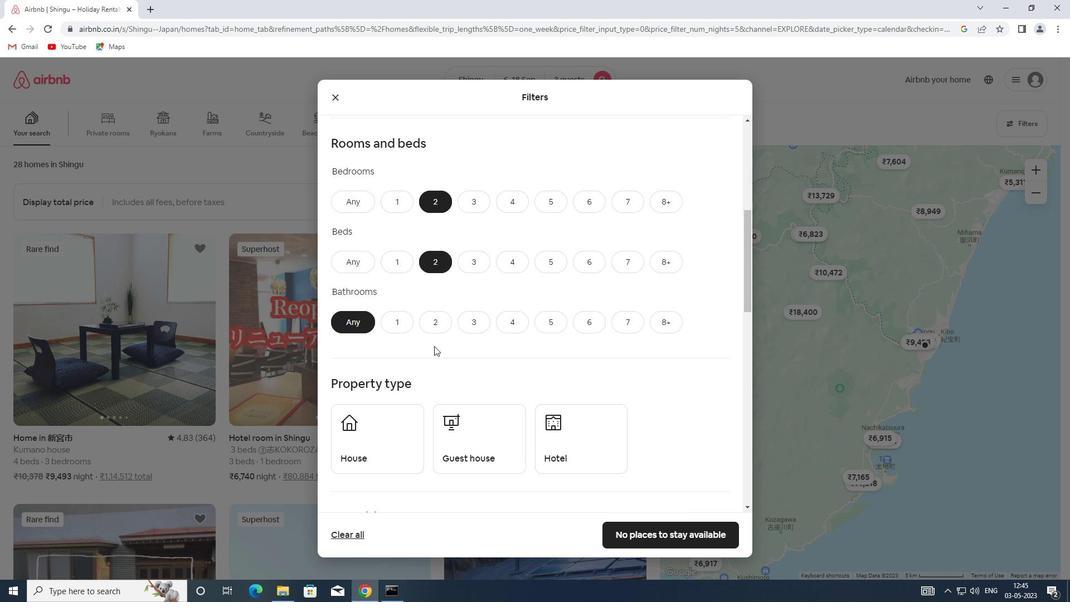 
Action: Mouse pressed left at (436, 327)
Screenshot: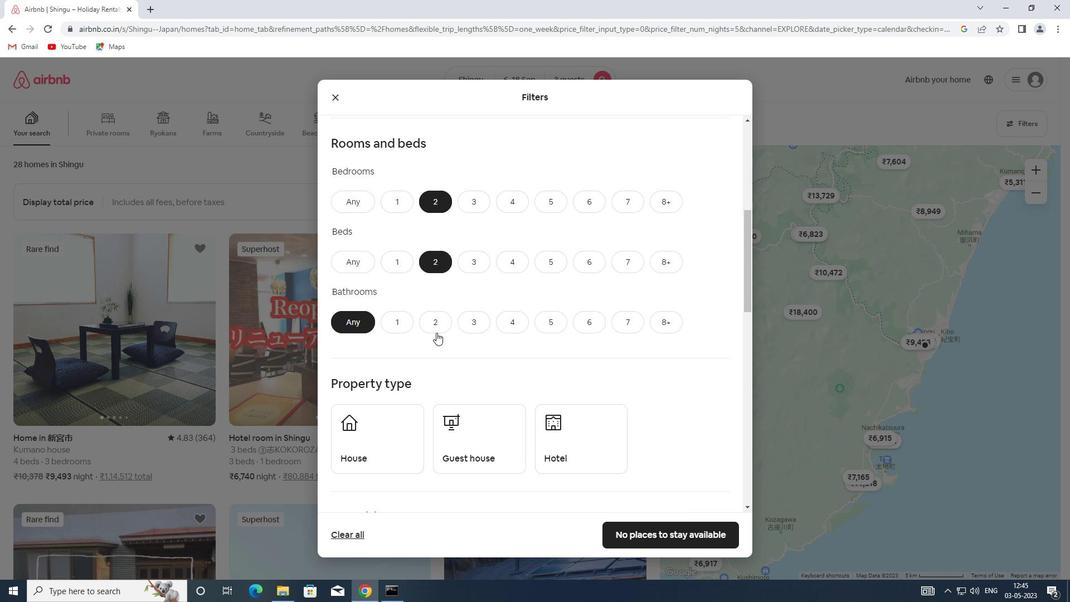 
Action: Mouse moved to (395, 429)
Screenshot: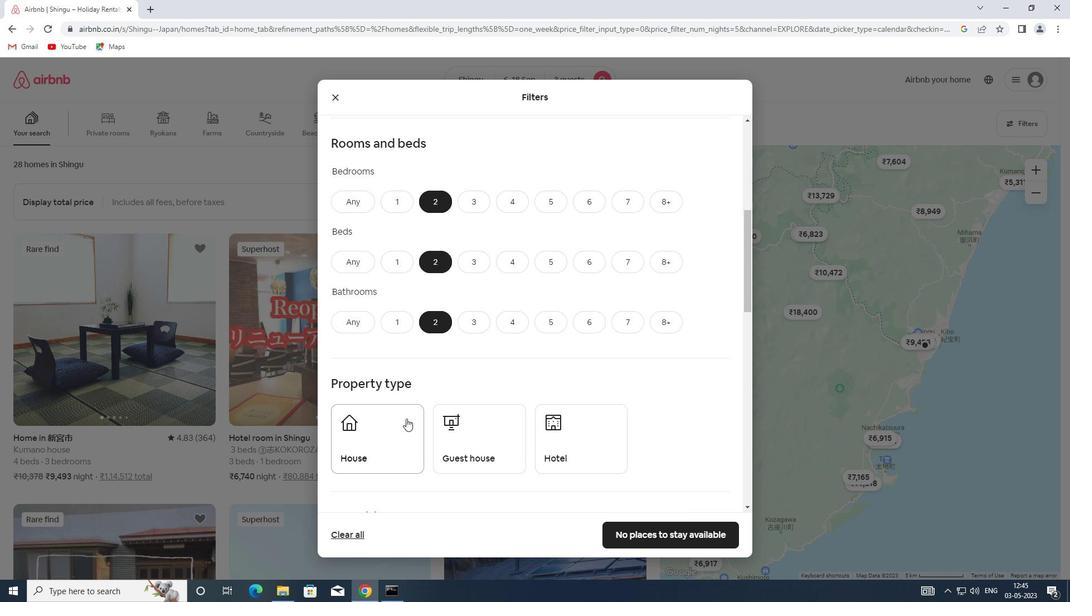
Action: Mouse pressed left at (395, 429)
Screenshot: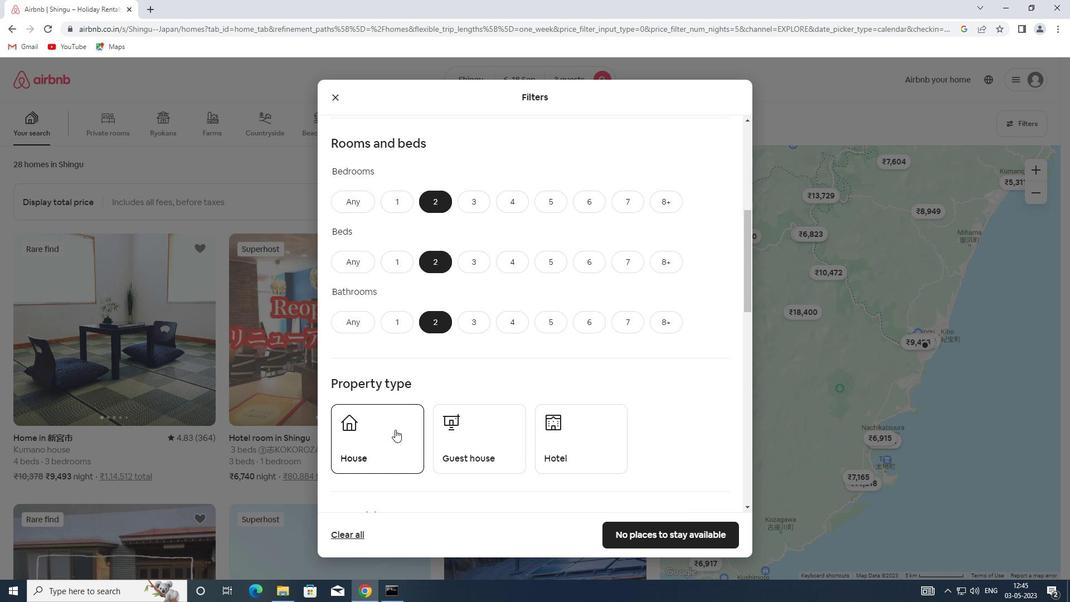 
Action: Mouse moved to (449, 431)
Screenshot: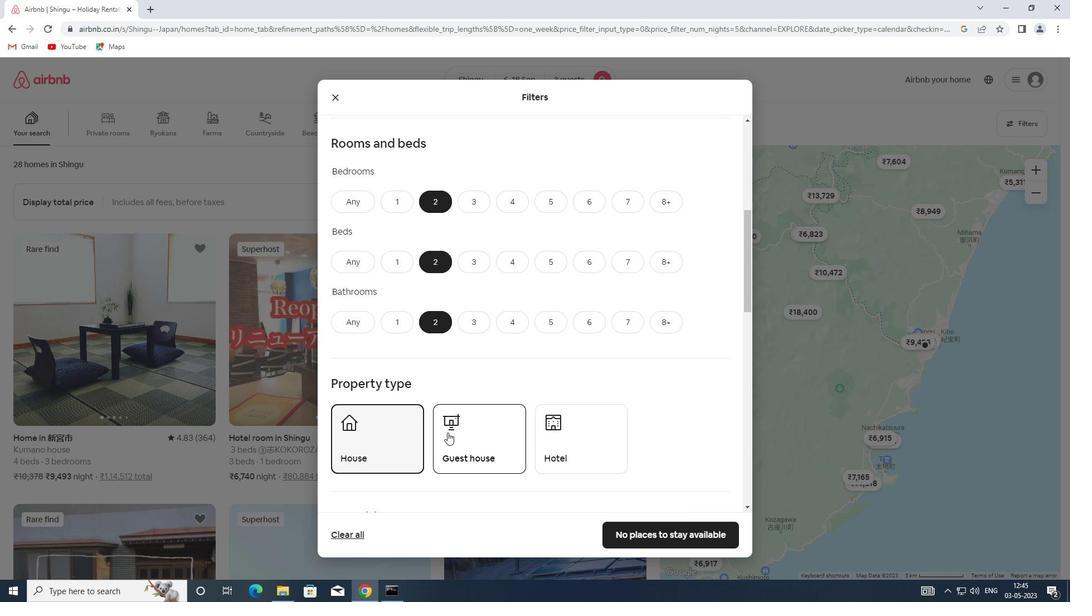 
Action: Mouse pressed left at (449, 431)
Screenshot: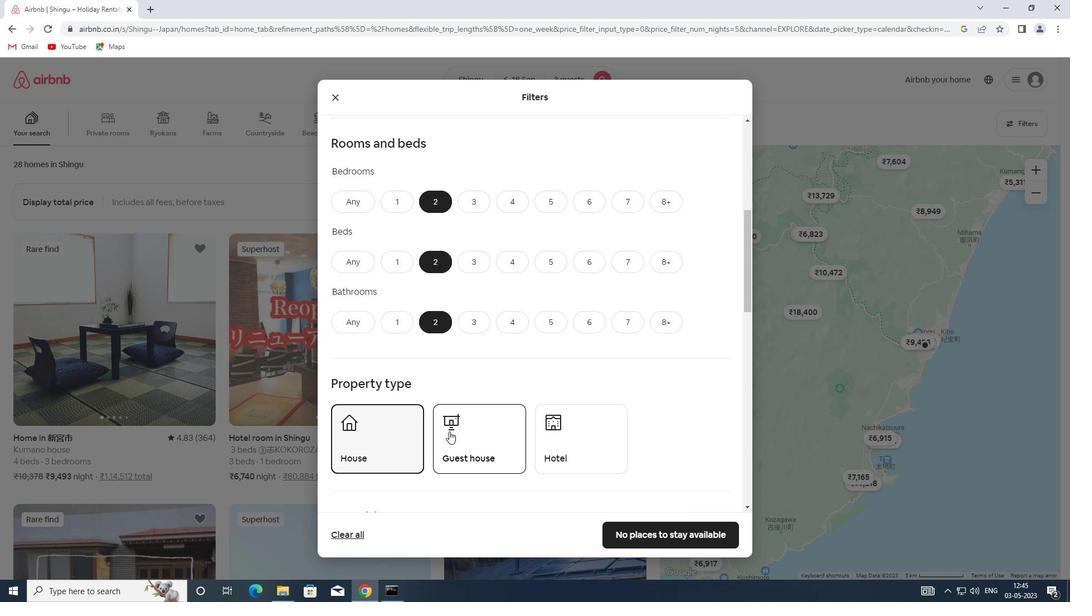
Action: Mouse scrolled (449, 431) with delta (0, 0)
Screenshot: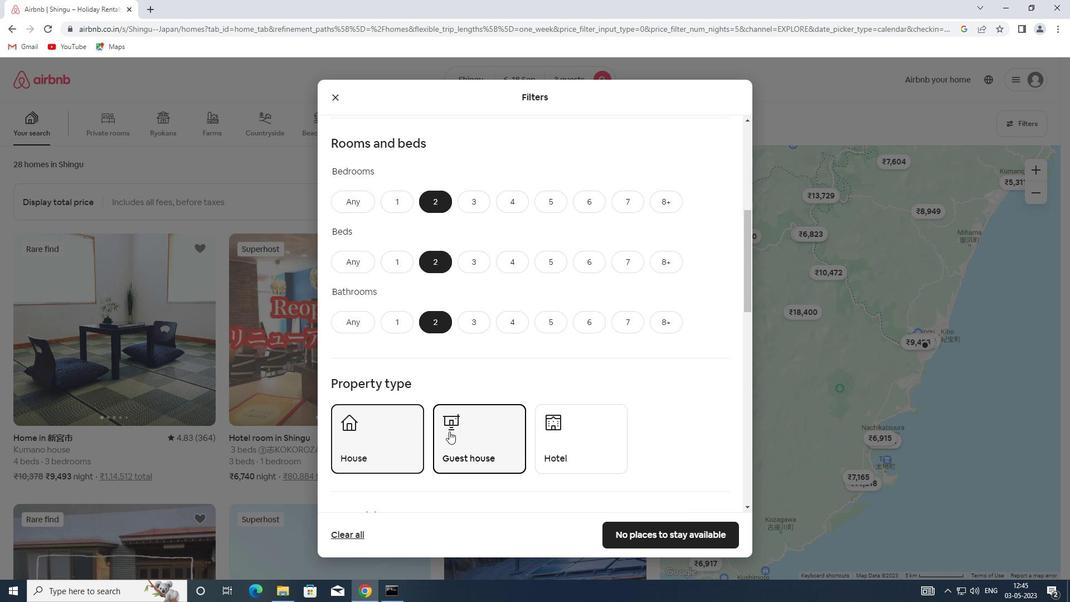 
Action: Mouse scrolled (449, 431) with delta (0, 0)
Screenshot: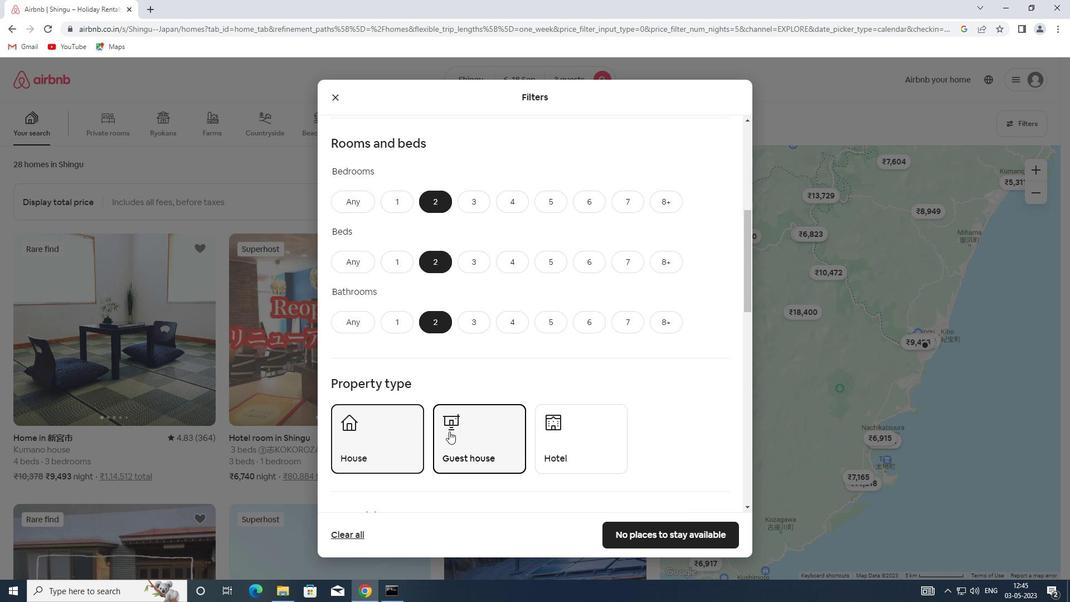 
Action: Mouse moved to (574, 327)
Screenshot: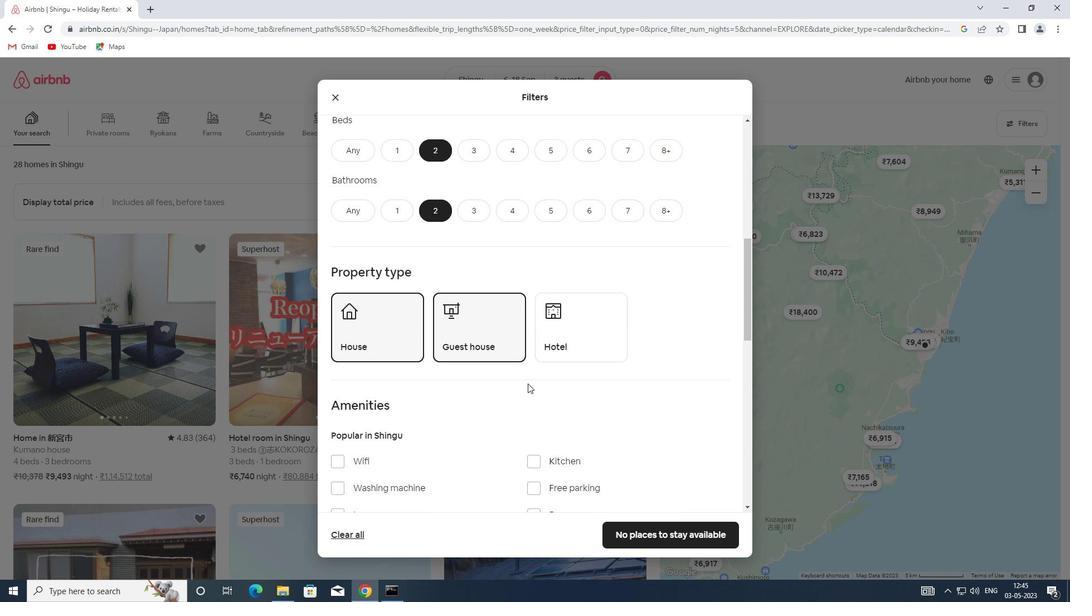 
Action: Mouse pressed left at (574, 327)
Screenshot: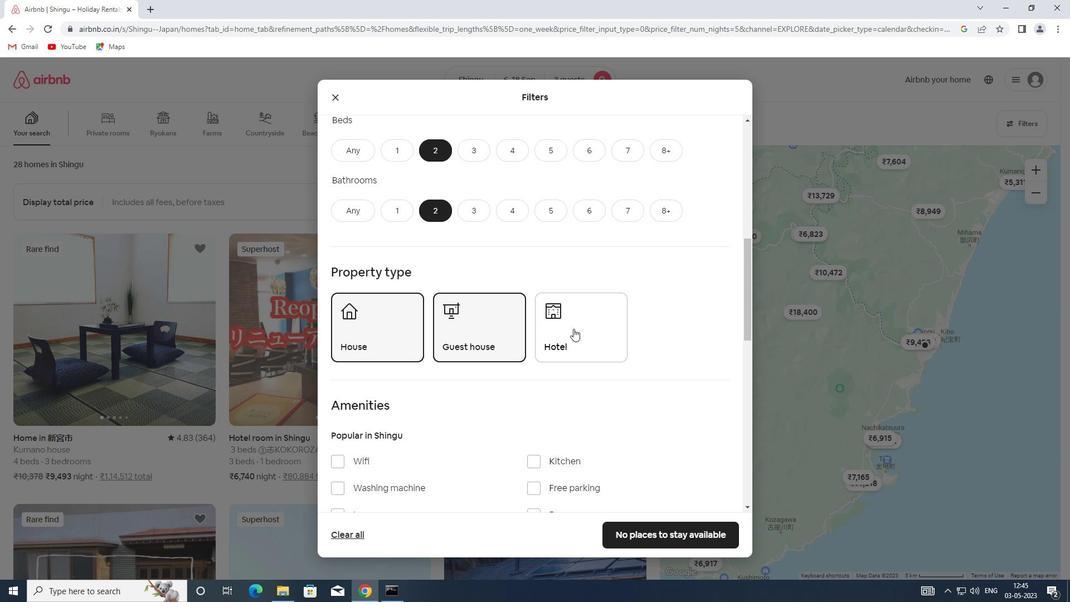 
Action: Mouse moved to (472, 365)
Screenshot: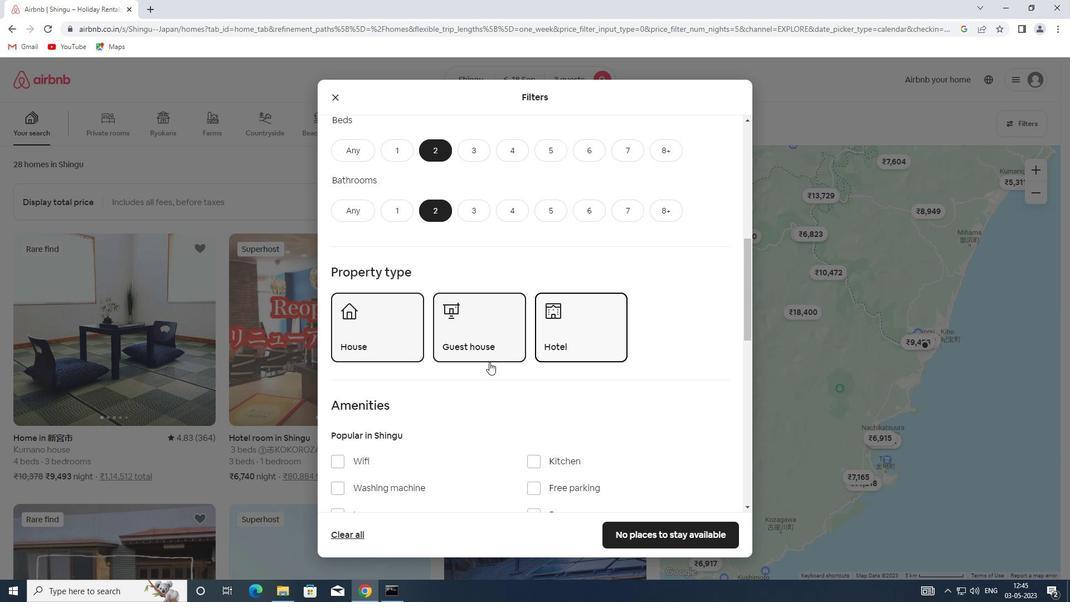 
Action: Mouse scrolled (472, 365) with delta (0, 0)
Screenshot: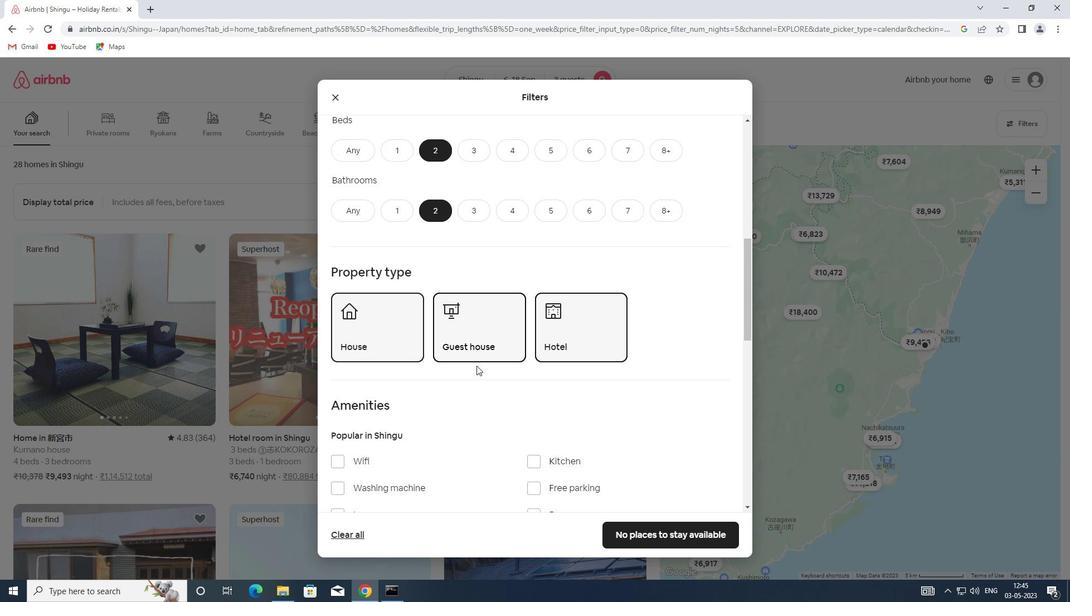 
Action: Mouse scrolled (472, 365) with delta (0, 0)
Screenshot: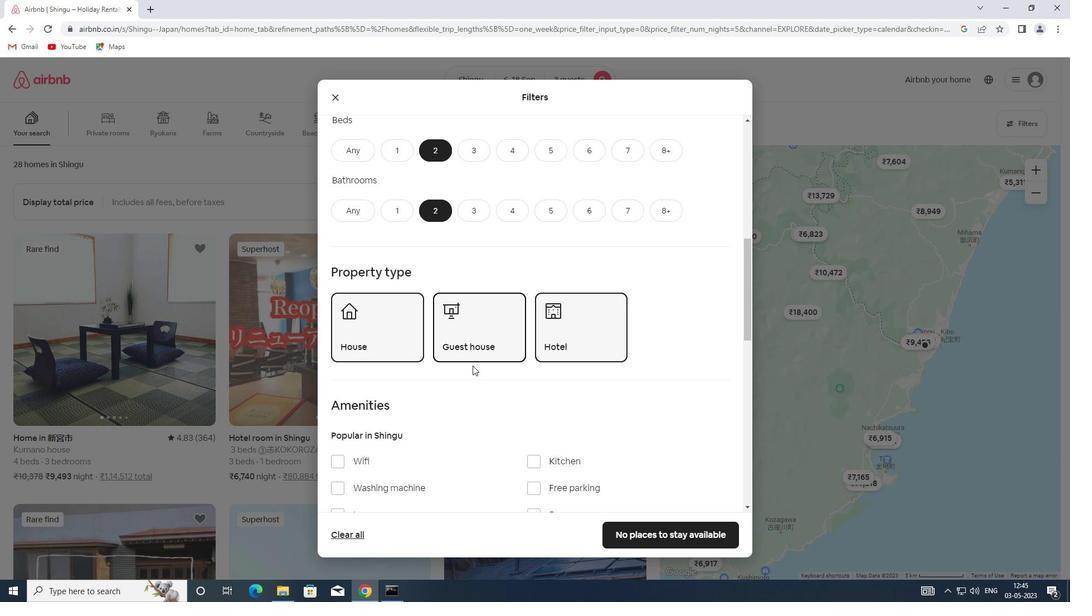 
Action: Mouse scrolled (472, 365) with delta (0, 0)
Screenshot: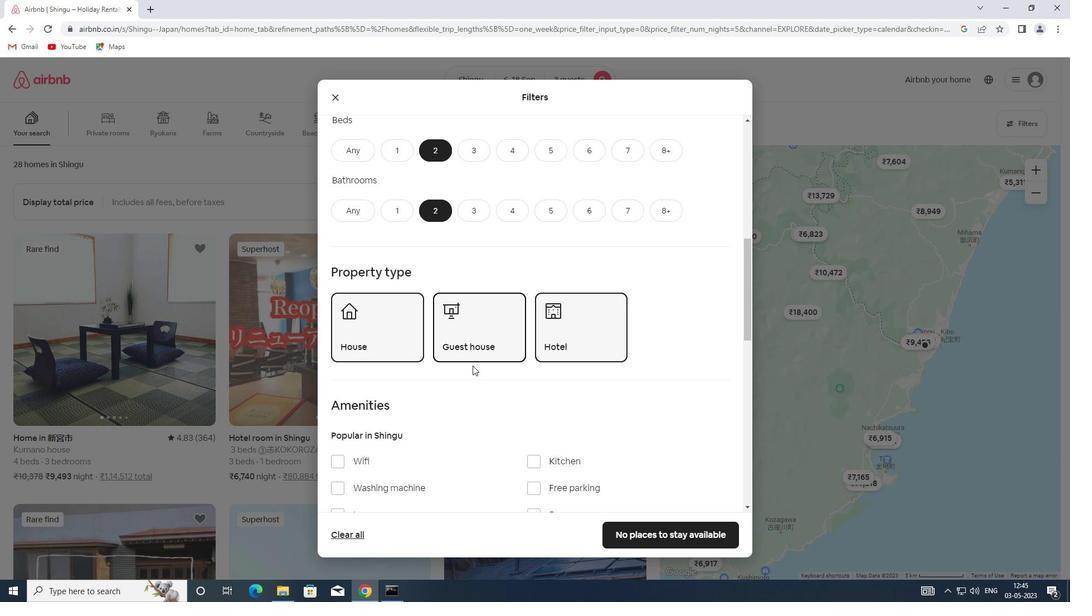 
Action: Mouse scrolled (472, 365) with delta (0, 0)
Screenshot: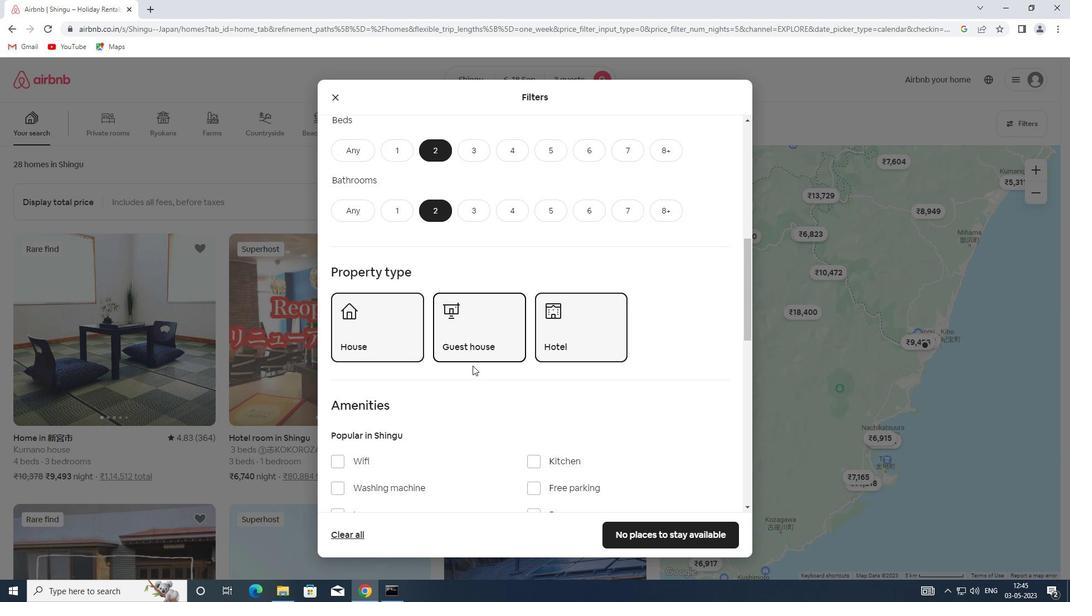 
Action: Mouse scrolled (472, 365) with delta (0, 0)
Screenshot: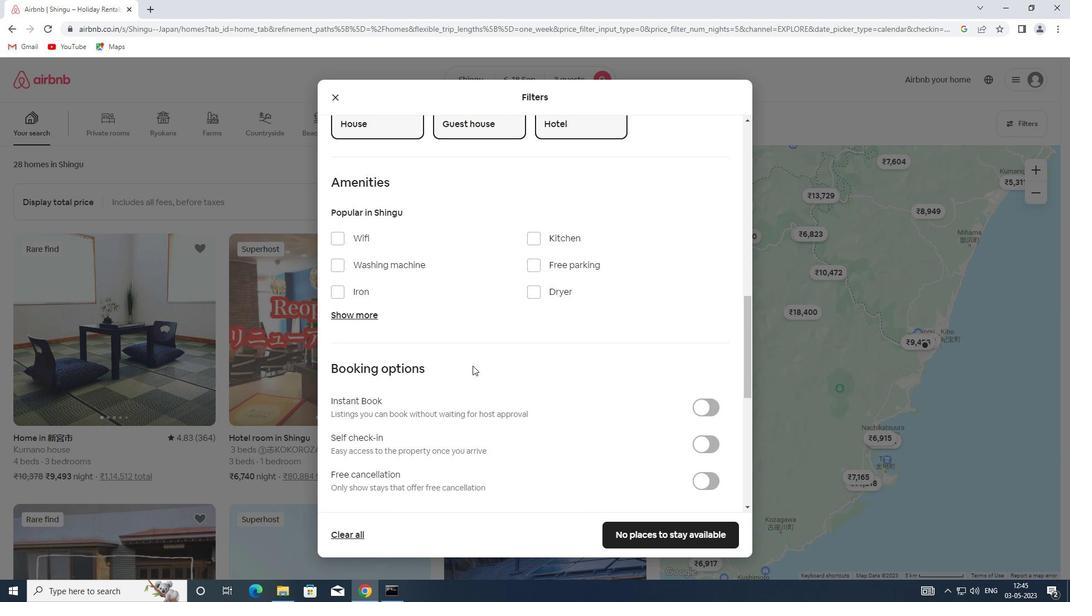 
Action: Mouse scrolled (472, 365) with delta (0, 0)
Screenshot: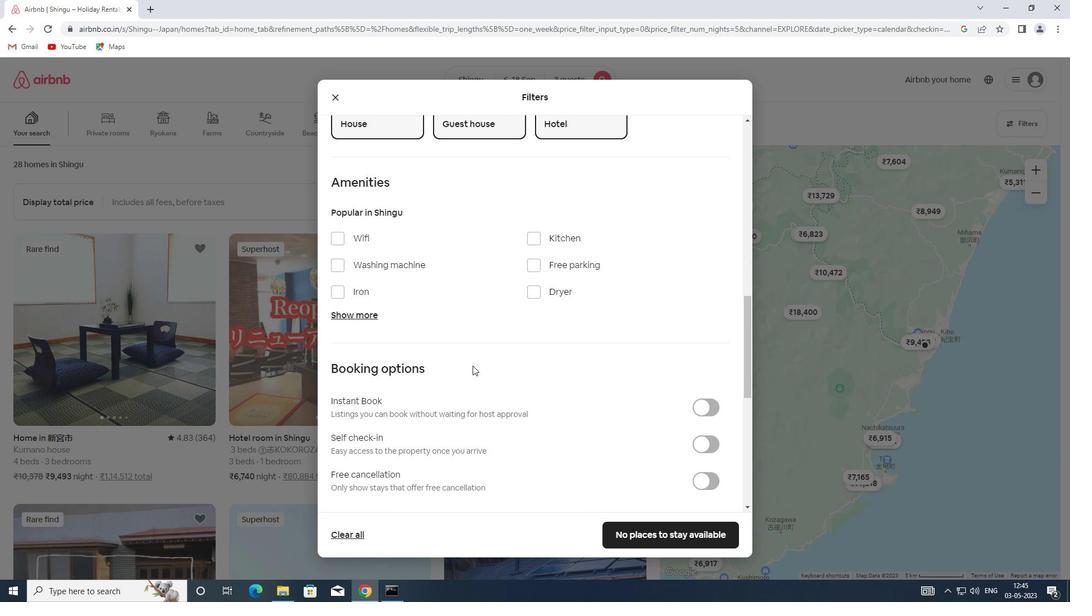 
Action: Mouse scrolled (472, 365) with delta (0, 0)
Screenshot: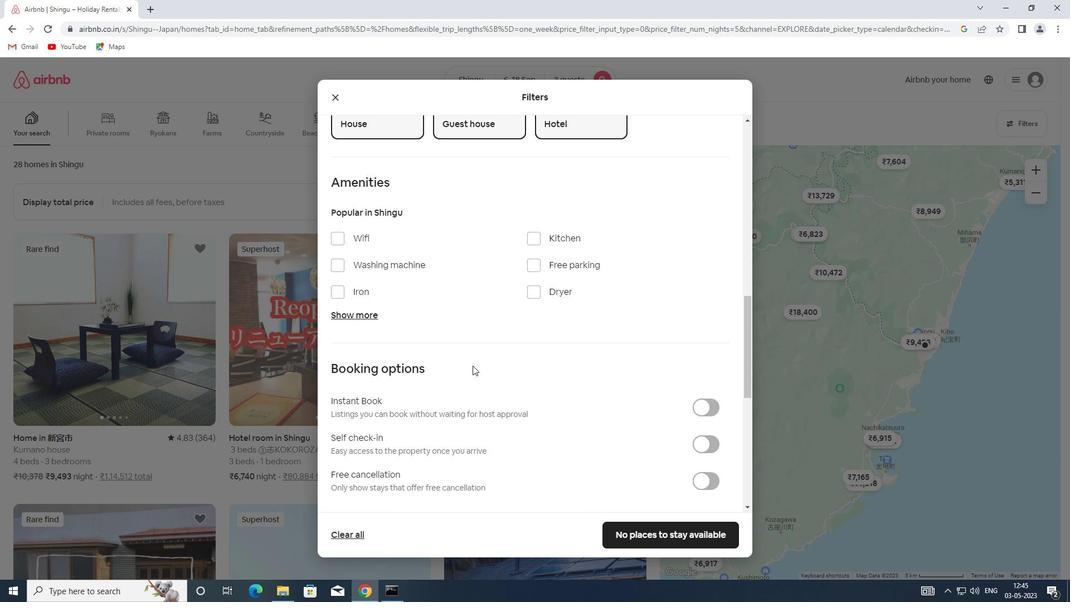 
Action: Mouse moved to (716, 278)
Screenshot: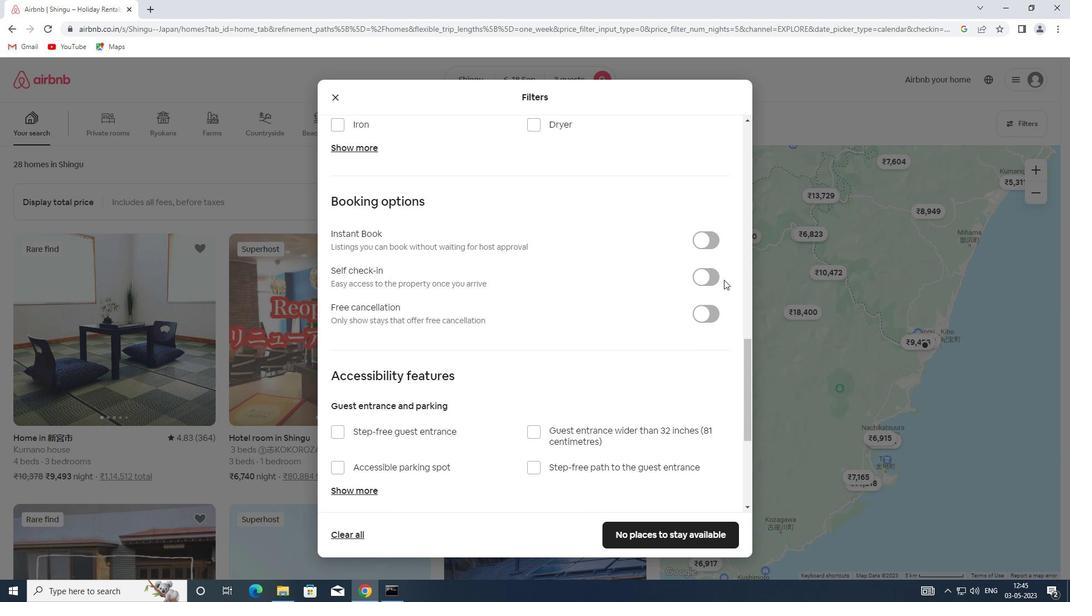 
Action: Mouse pressed left at (716, 278)
Screenshot: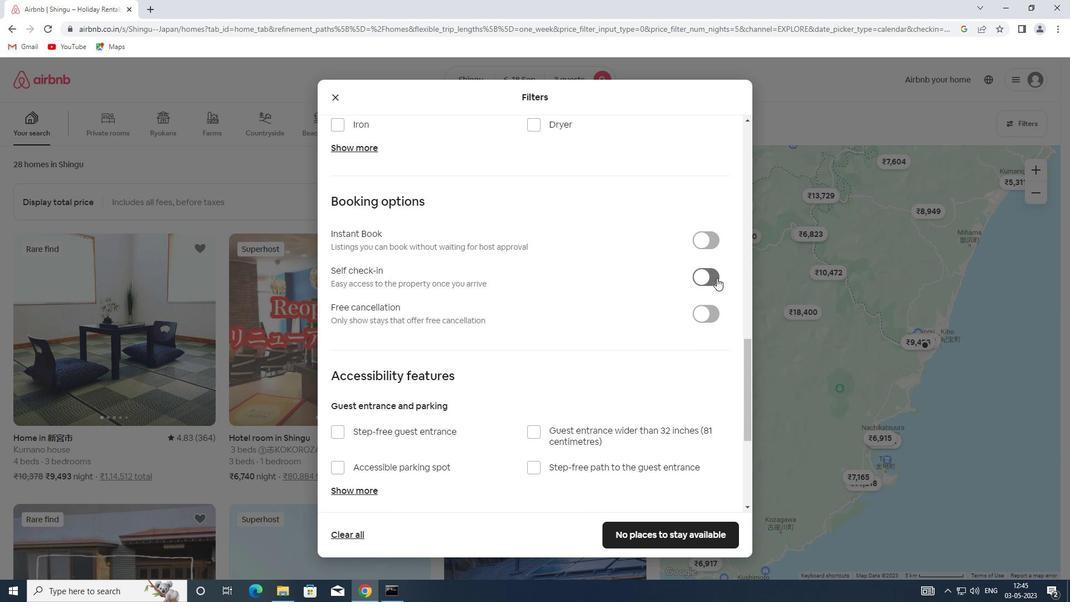 
Action: Mouse moved to (515, 402)
Screenshot: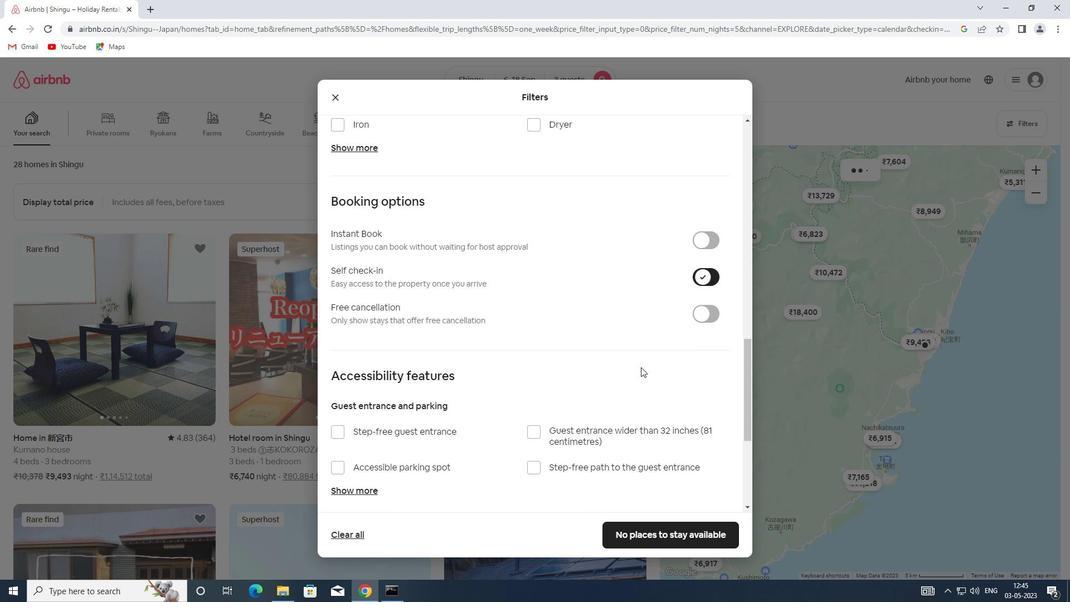
Action: Mouse scrolled (515, 401) with delta (0, 0)
Screenshot: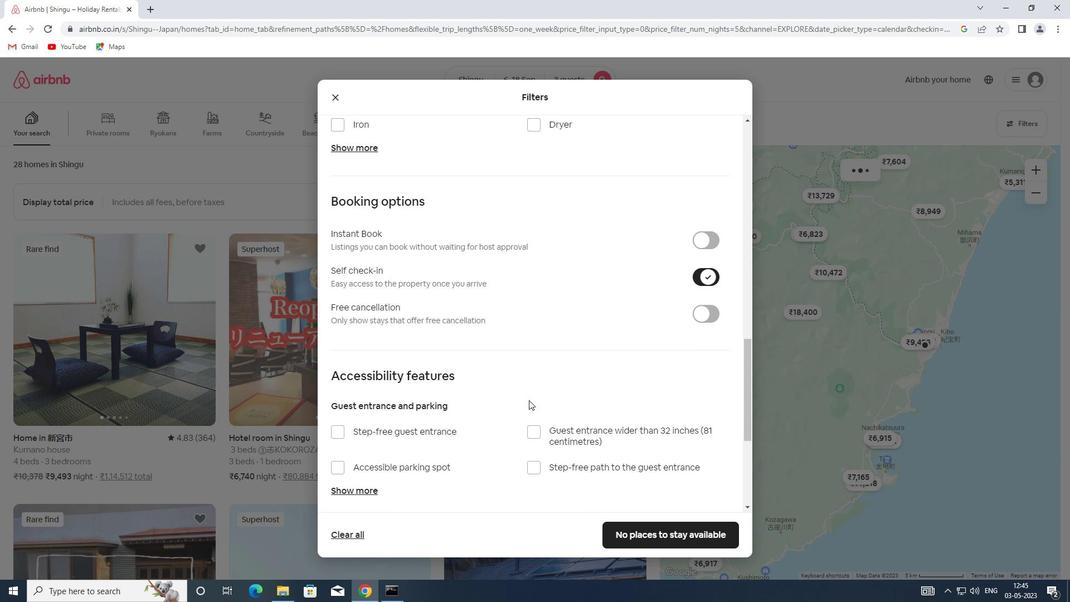 
Action: Mouse scrolled (515, 401) with delta (0, 0)
Screenshot: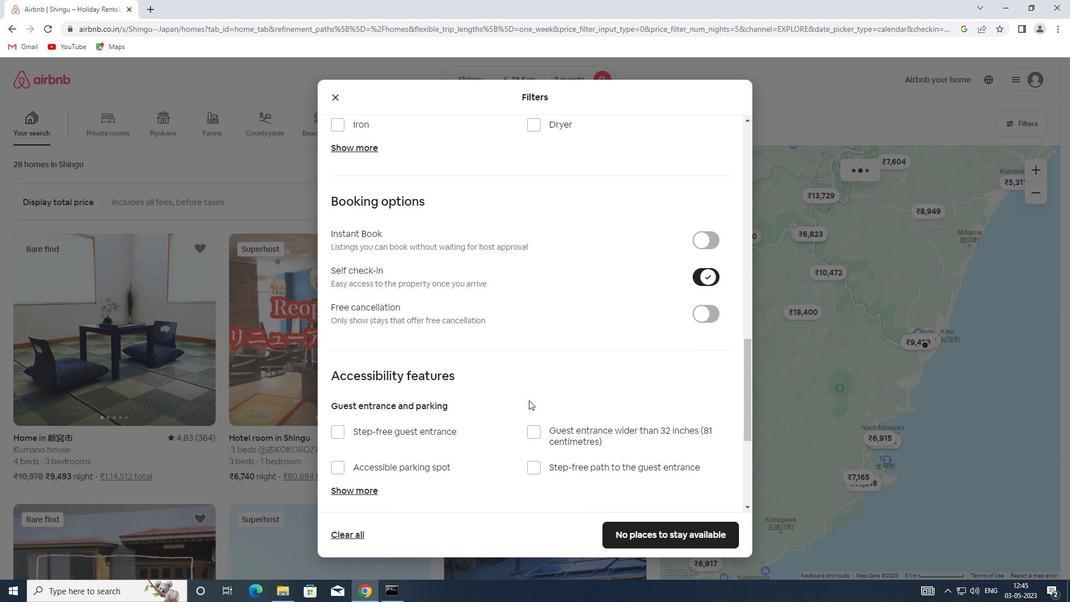 
Action: Mouse scrolled (515, 401) with delta (0, 0)
Screenshot: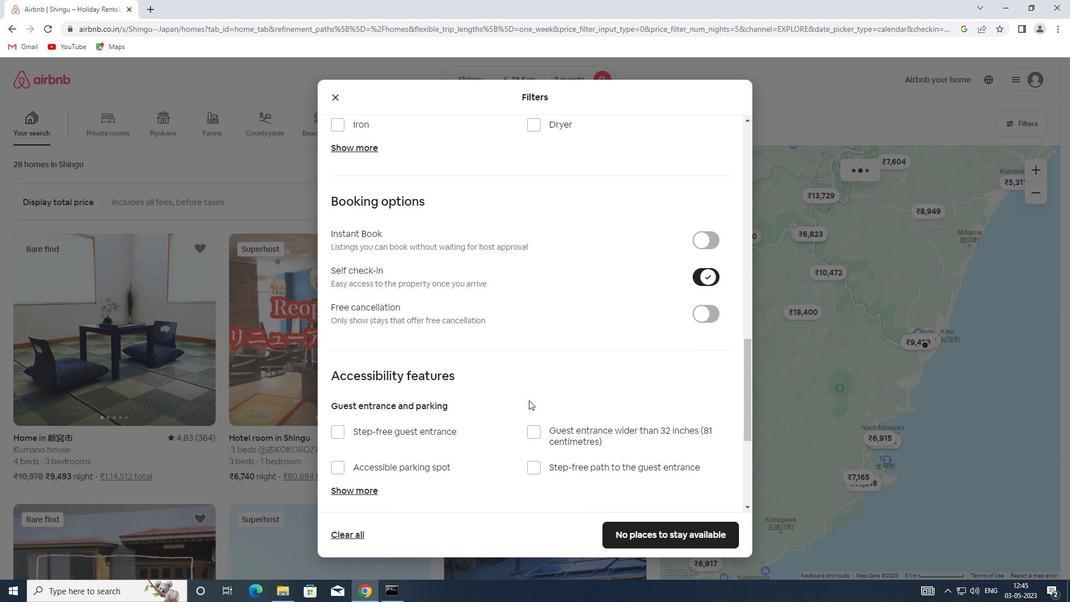 
Action: Mouse scrolled (515, 401) with delta (0, 0)
Screenshot: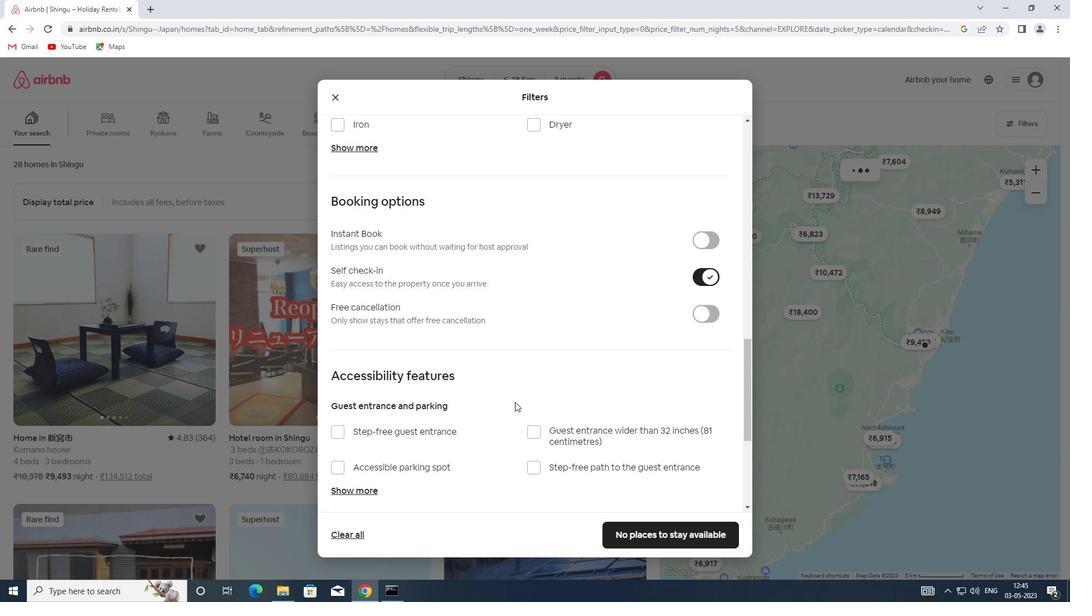 
Action: Mouse scrolled (515, 401) with delta (0, 0)
Screenshot: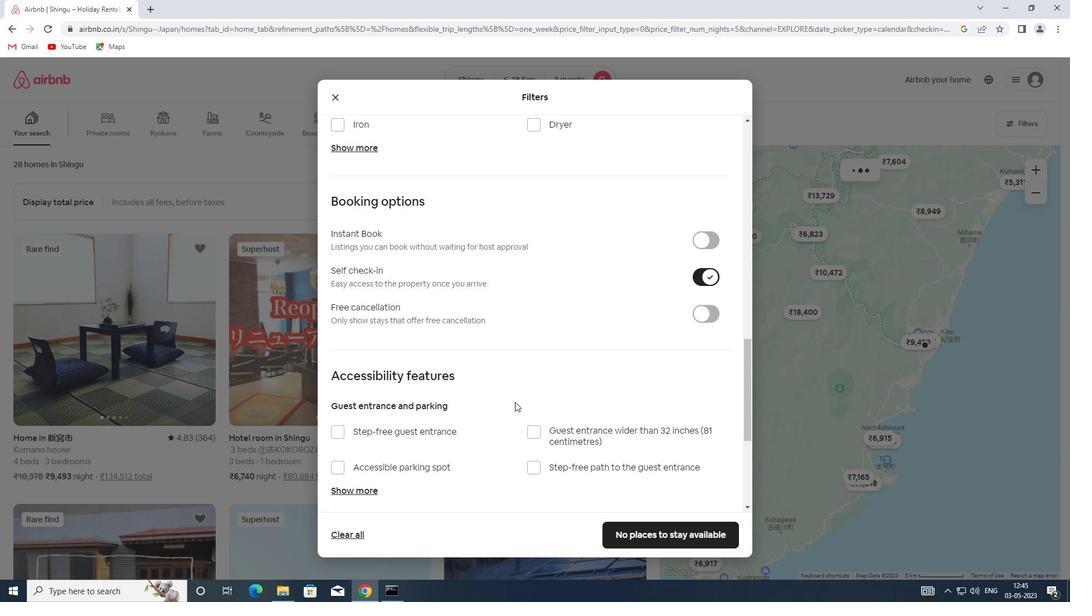 
Action: Mouse moved to (485, 400)
Screenshot: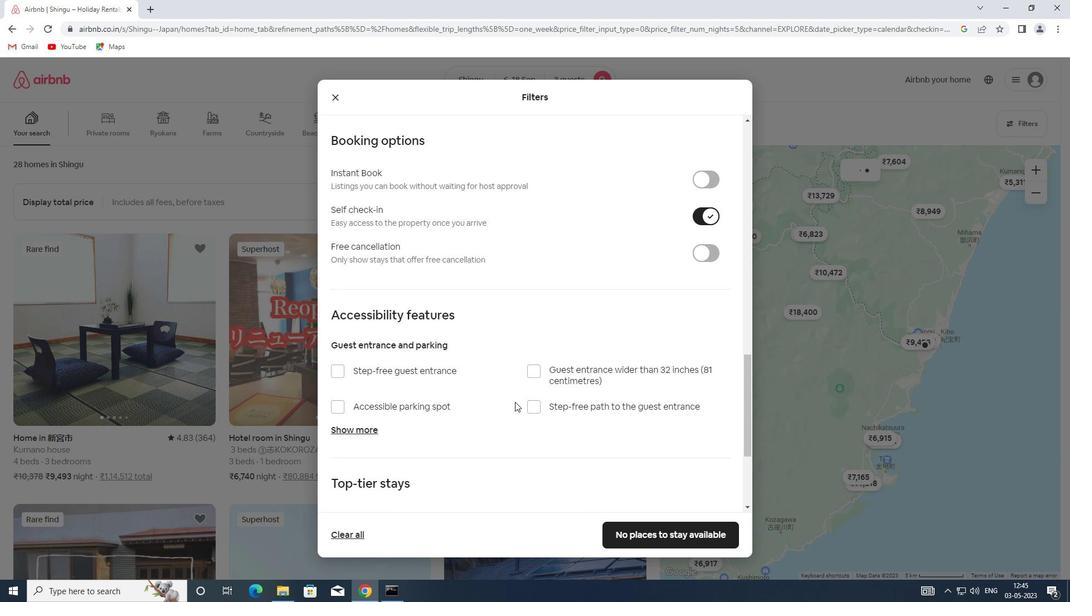 
Action: Mouse scrolled (485, 399) with delta (0, 0)
Screenshot: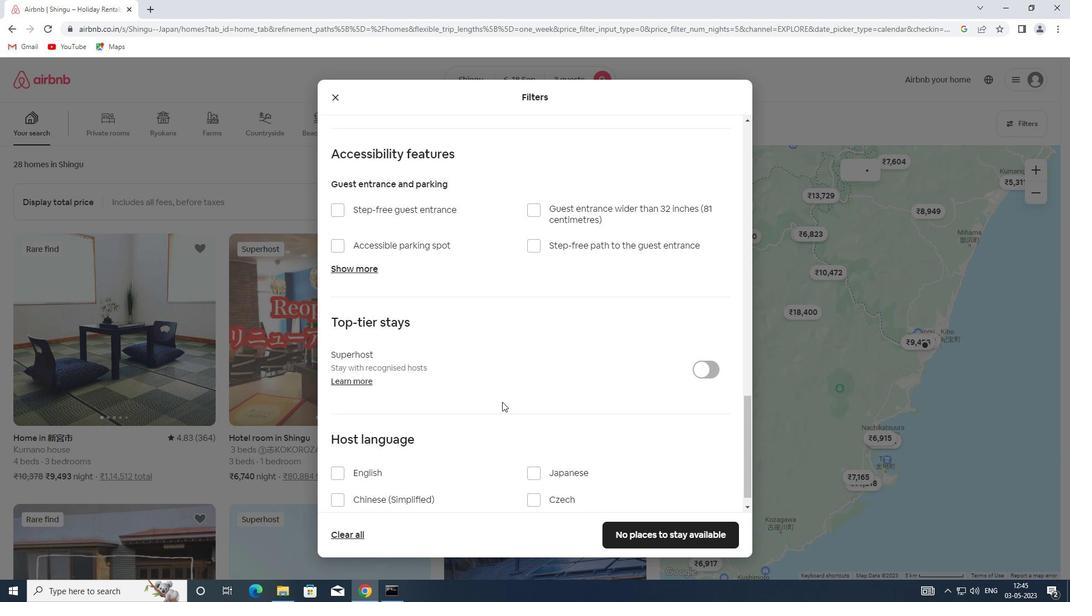 
Action: Mouse scrolled (485, 399) with delta (0, 0)
Screenshot: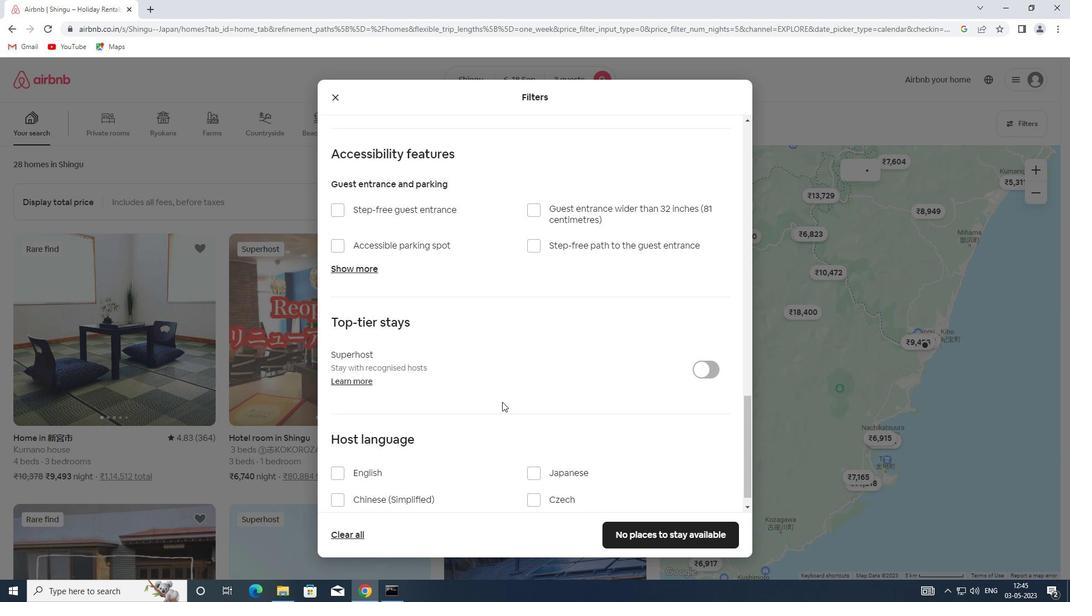 
Action: Mouse scrolled (485, 399) with delta (0, 0)
Screenshot: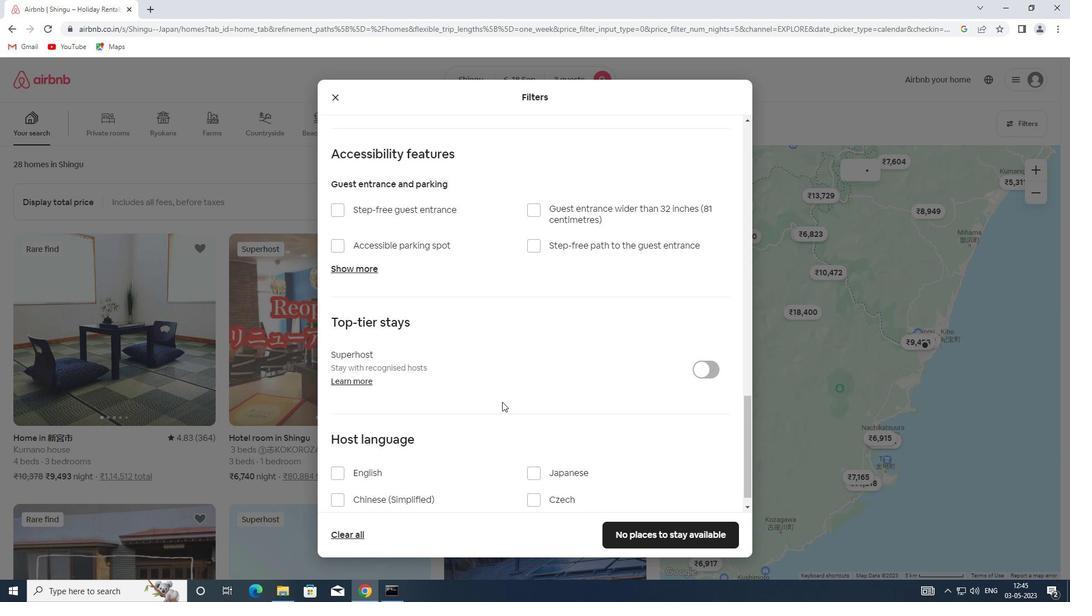 
Action: Mouse moved to (351, 448)
Screenshot: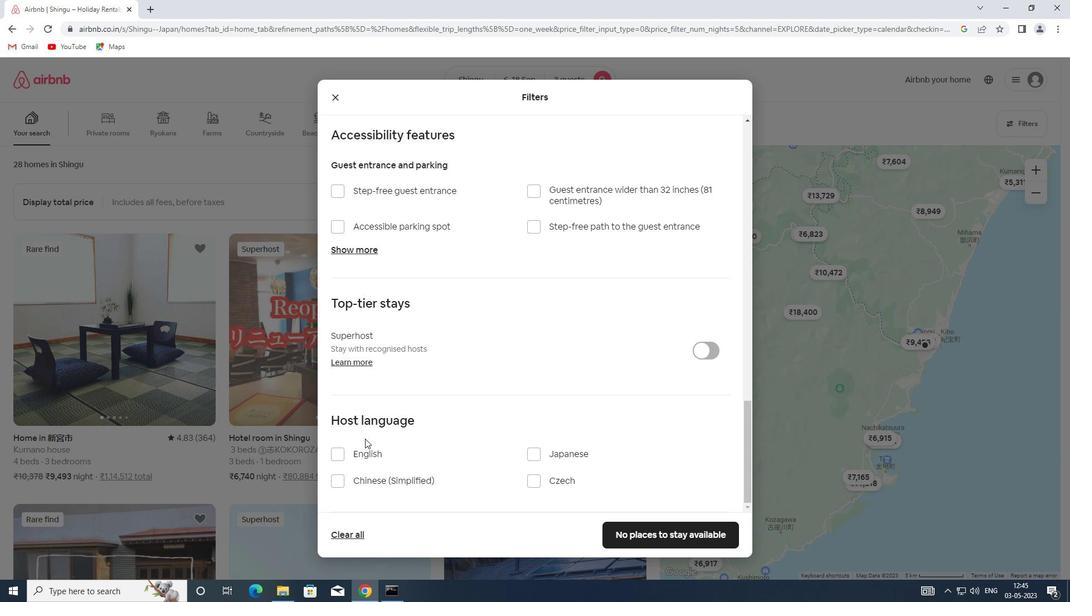 
Action: Mouse pressed left at (351, 448)
Screenshot: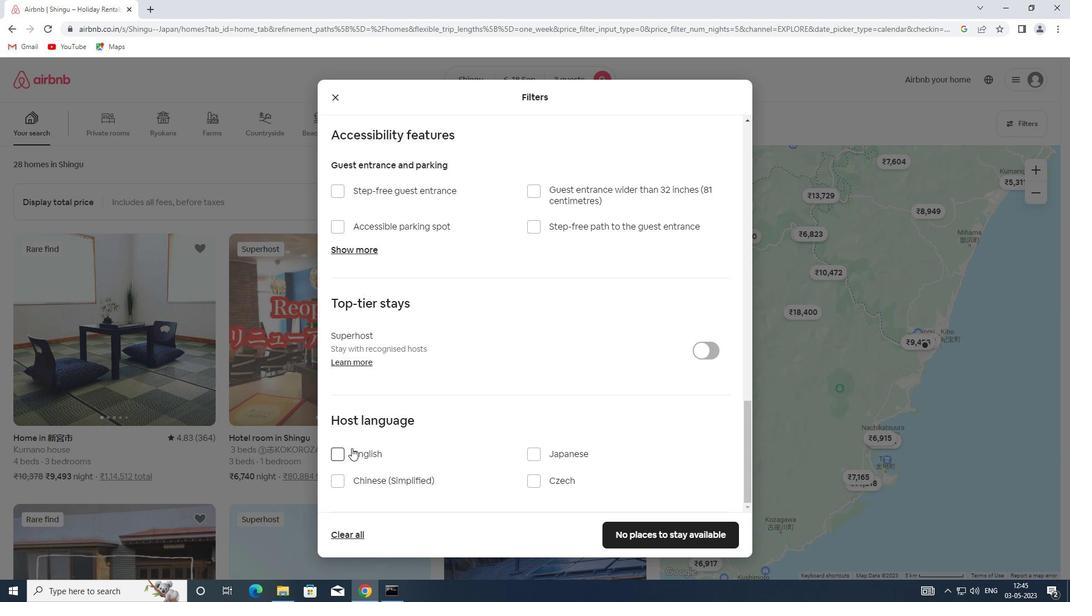 
Action: Mouse moved to (649, 535)
Screenshot: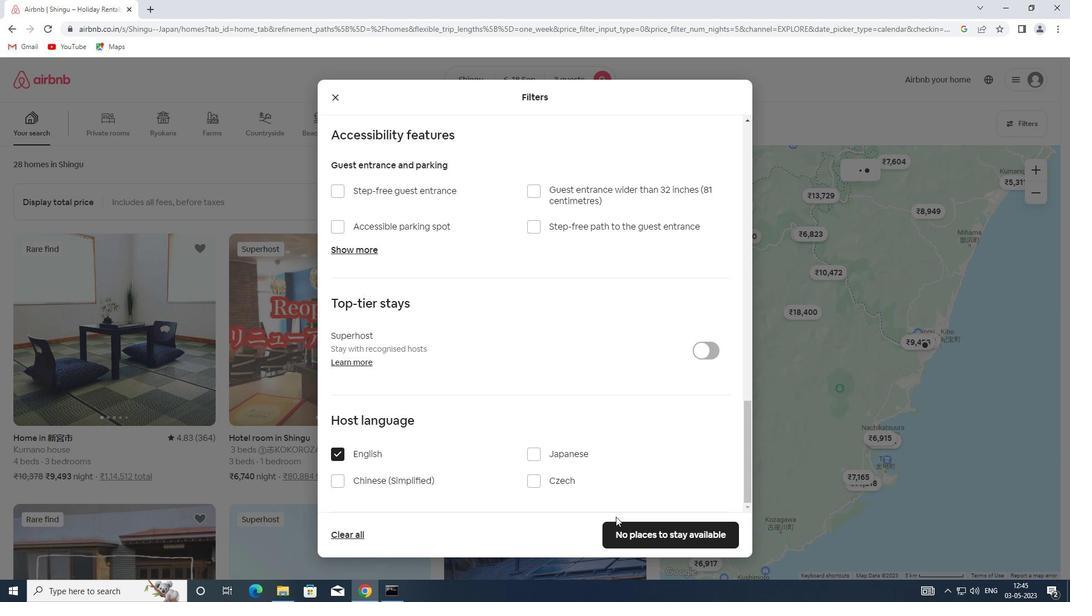 
Action: Mouse pressed left at (649, 535)
Screenshot: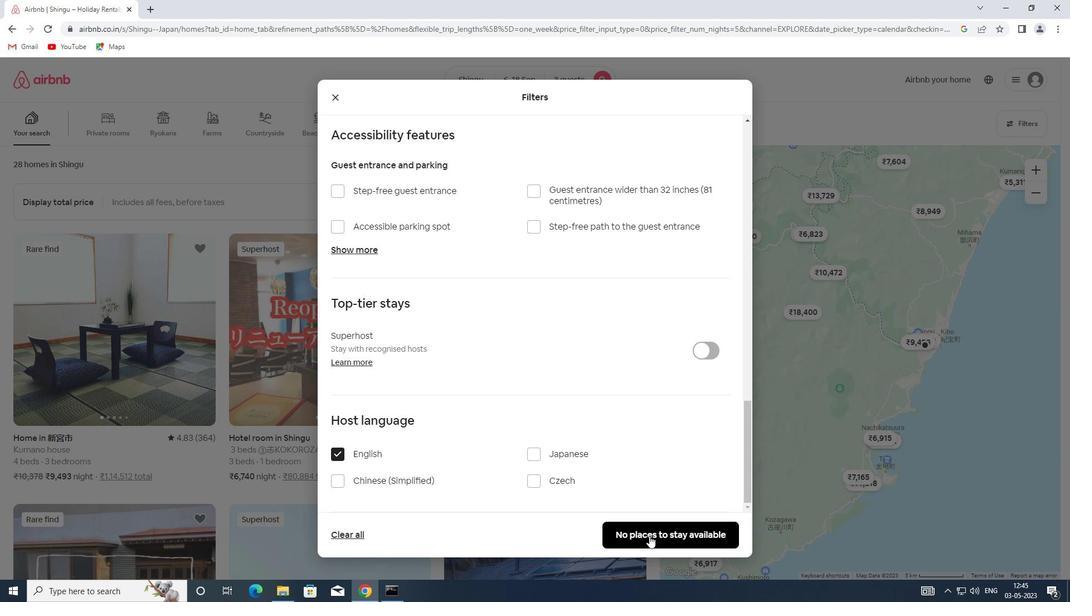
